Task: Create in the project TourPlan and in the Backlog issue 'Implement a feature for users to customize the appâ€™s appearance' a child issue 'Email campaign deliverability remediation and testing', and assign it to team member softage.3@softage.net.
Action: Mouse moved to (90, 212)
Screenshot: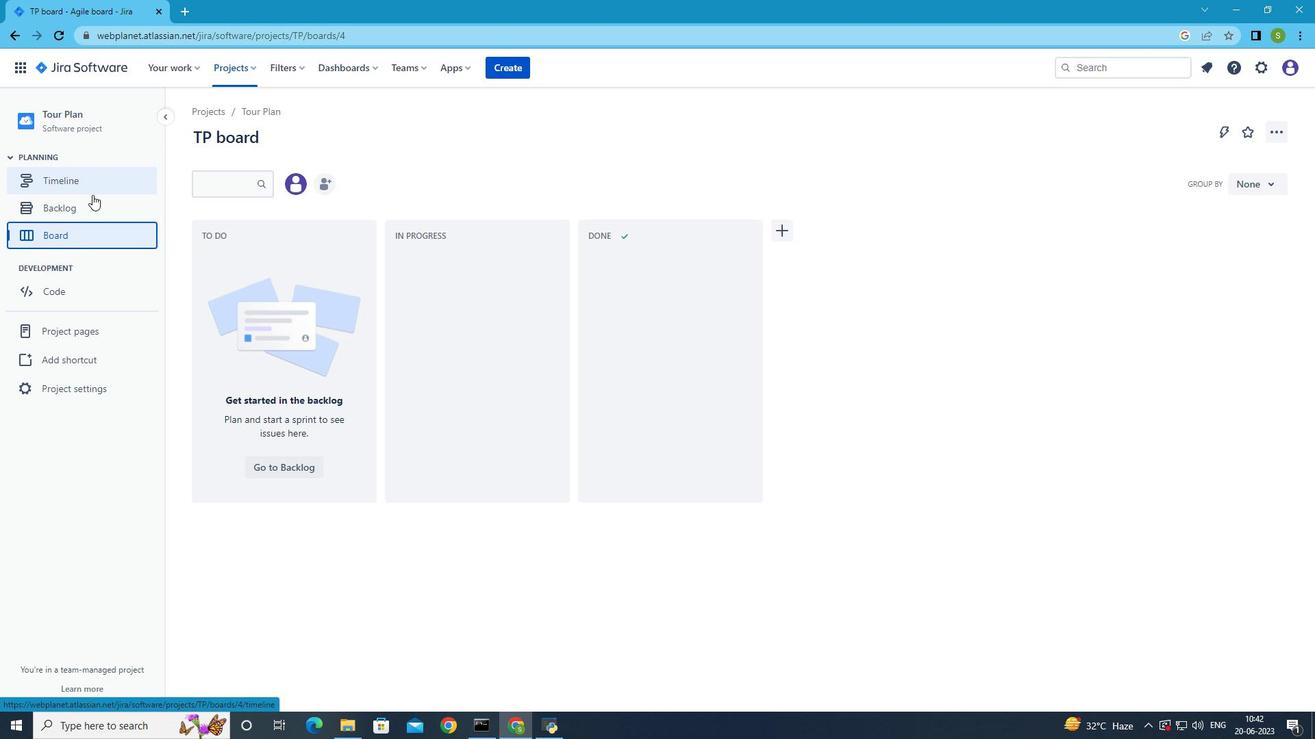 
Action: Mouse pressed left at (90, 212)
Screenshot: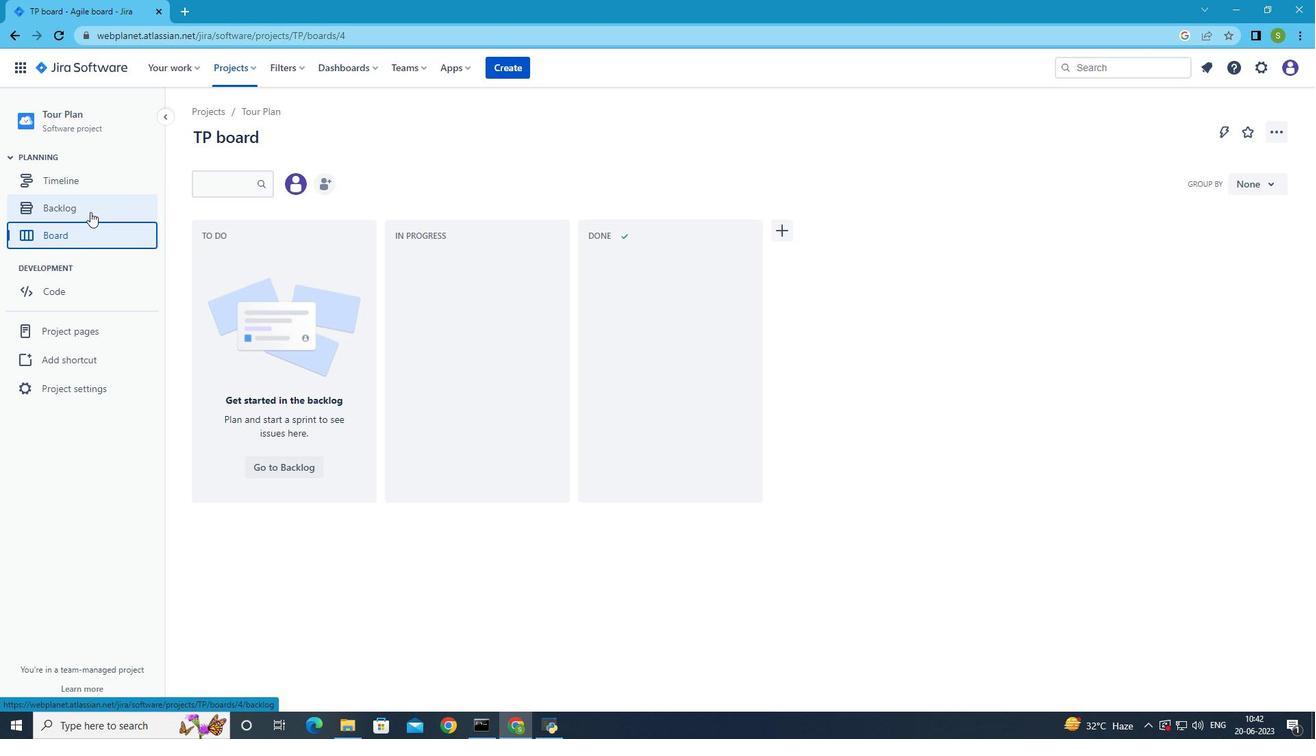 
Action: Mouse moved to (243, 331)
Screenshot: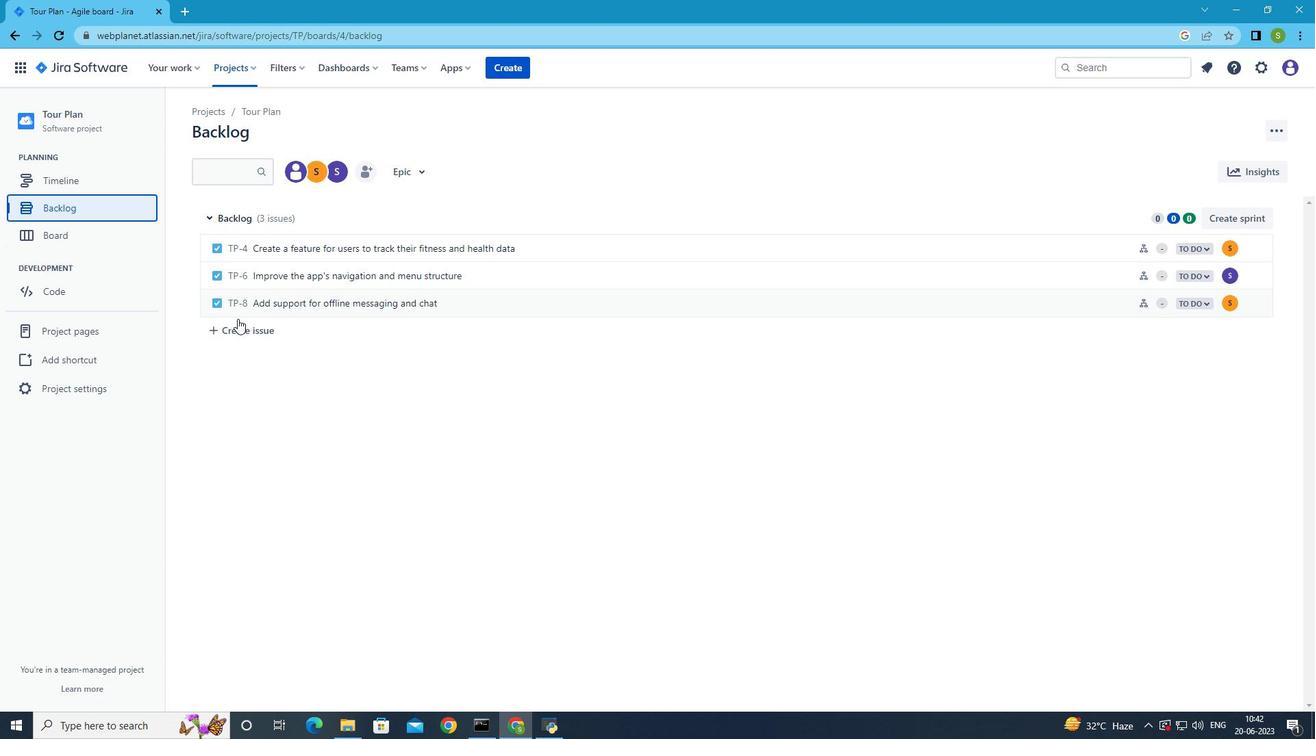 
Action: Mouse pressed left at (243, 331)
Screenshot: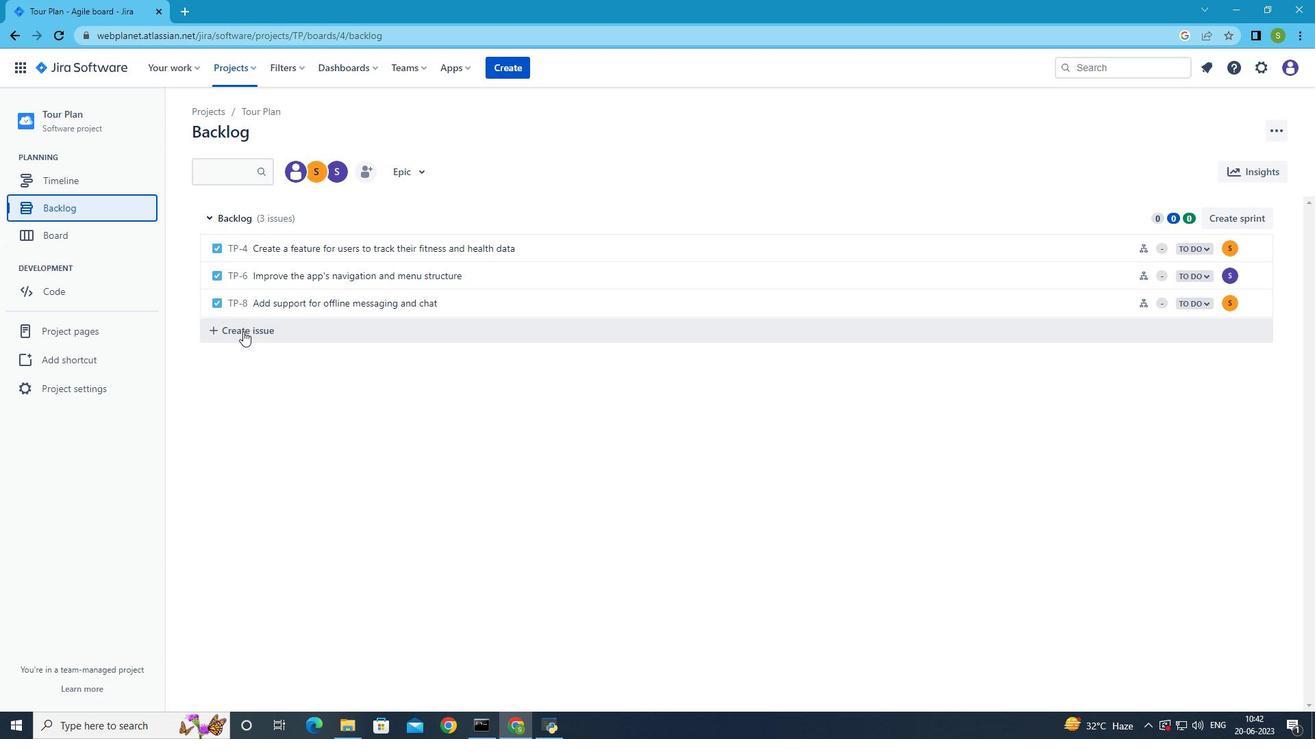 
Action: Mouse moved to (269, 327)
Screenshot: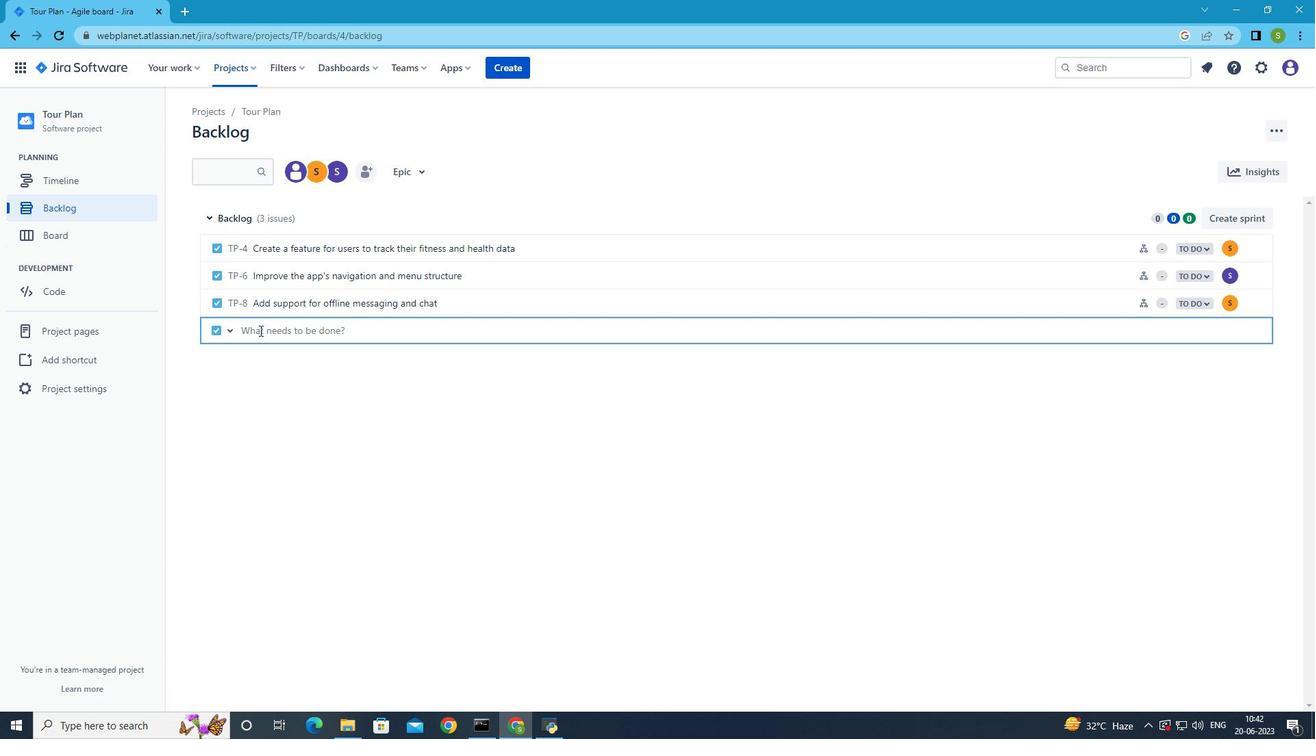 
Action: Key pressed <Key.shift>Implement<Key.space>a<Key.space>feature<Key.space><Key.space><Key.backspace>for<Key.space>users<Key.space>to<Key.space>customix<Key.backspace>ze<Key.space>the<Key.space>app's<Key.space>appera<Key.backspace><Key.backspace>arance<Key.enter>
Screenshot: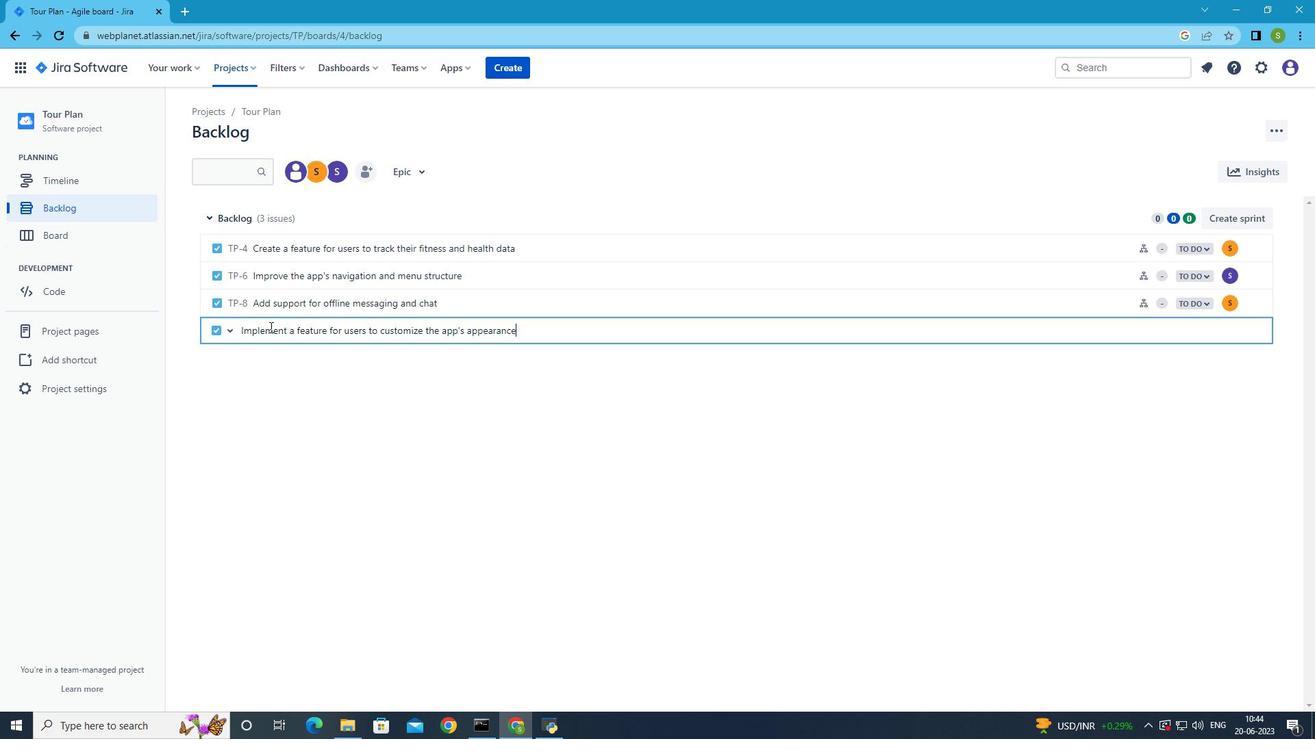 
Action: Mouse pressed left at (269, 327)
Screenshot: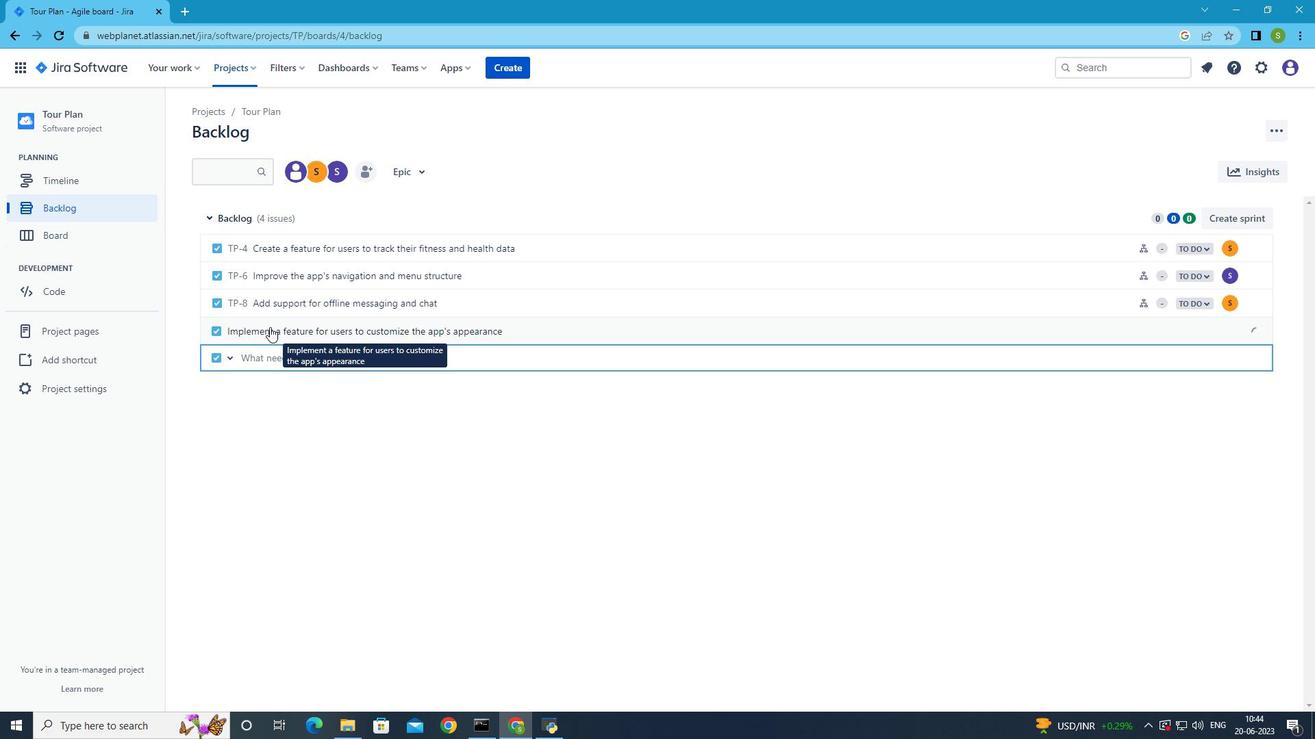 
Action: Mouse pressed left at (269, 327)
Screenshot: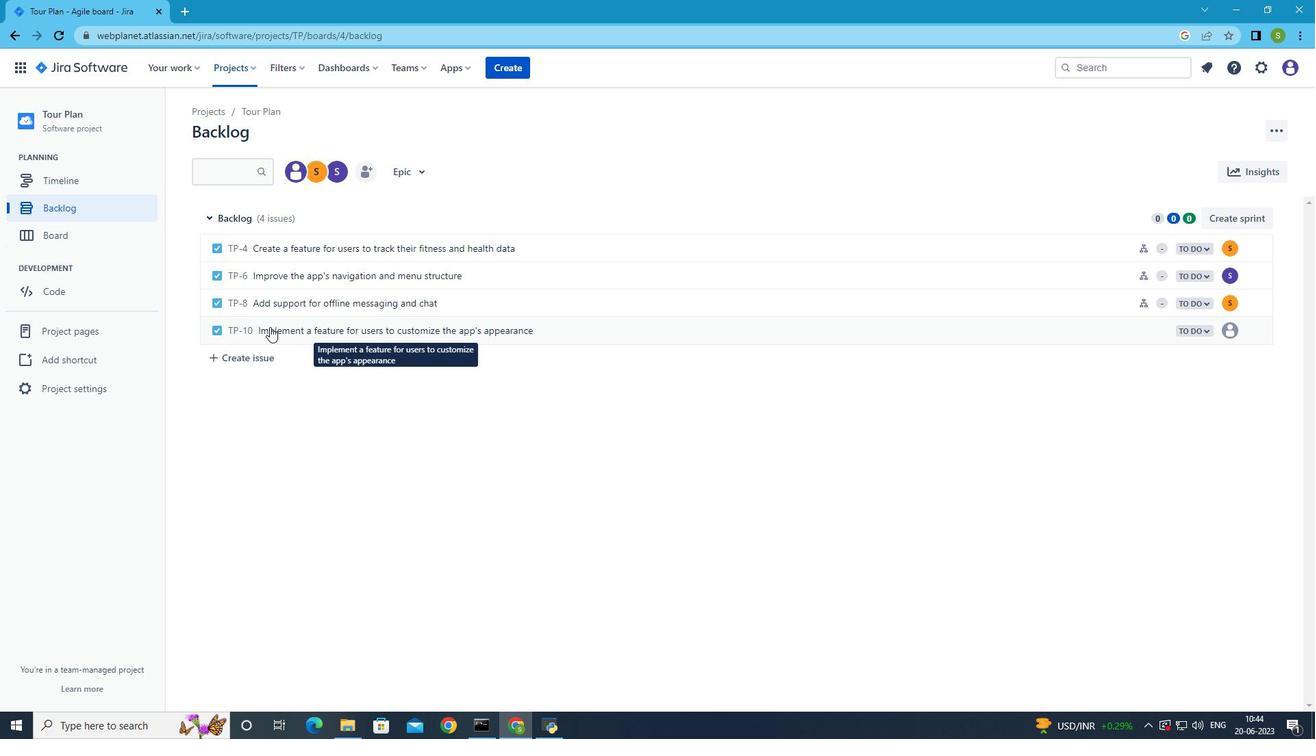 
Action: Mouse moved to (1137, 485)
Screenshot: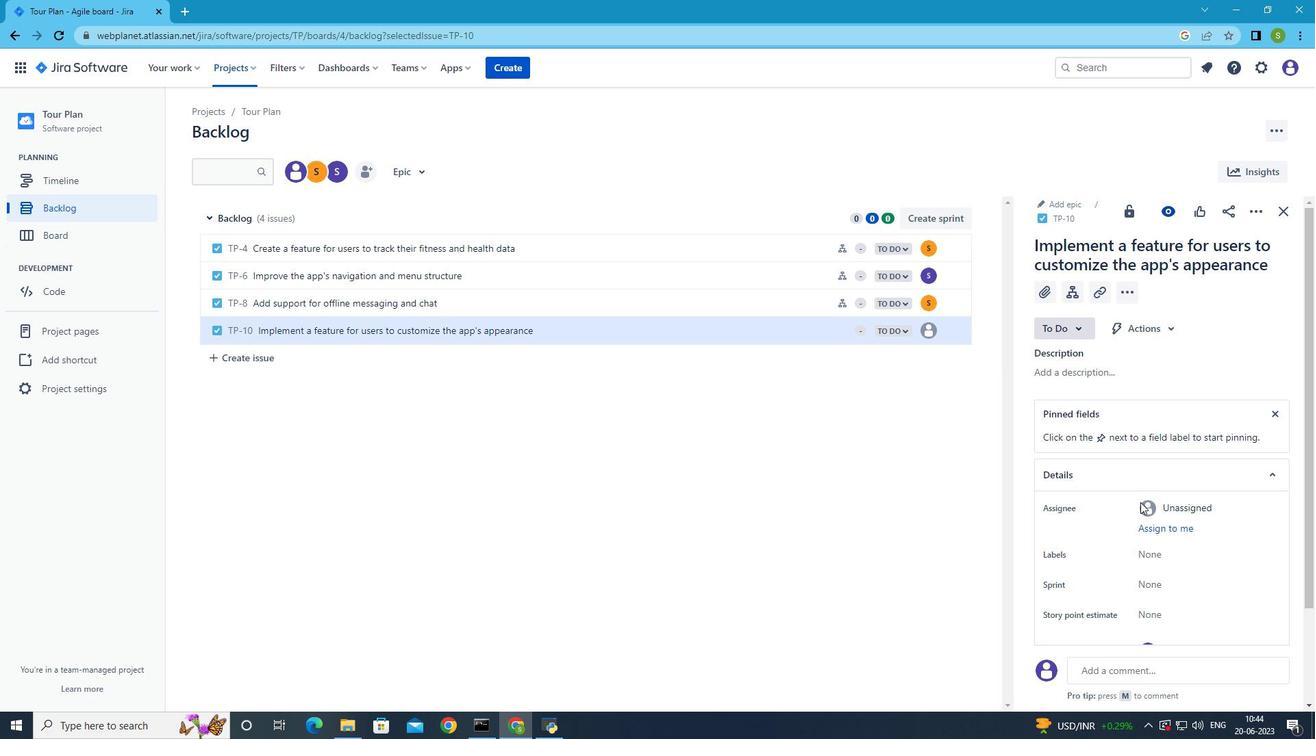 
Action: Mouse scrolled (1137, 485) with delta (0, 0)
Screenshot: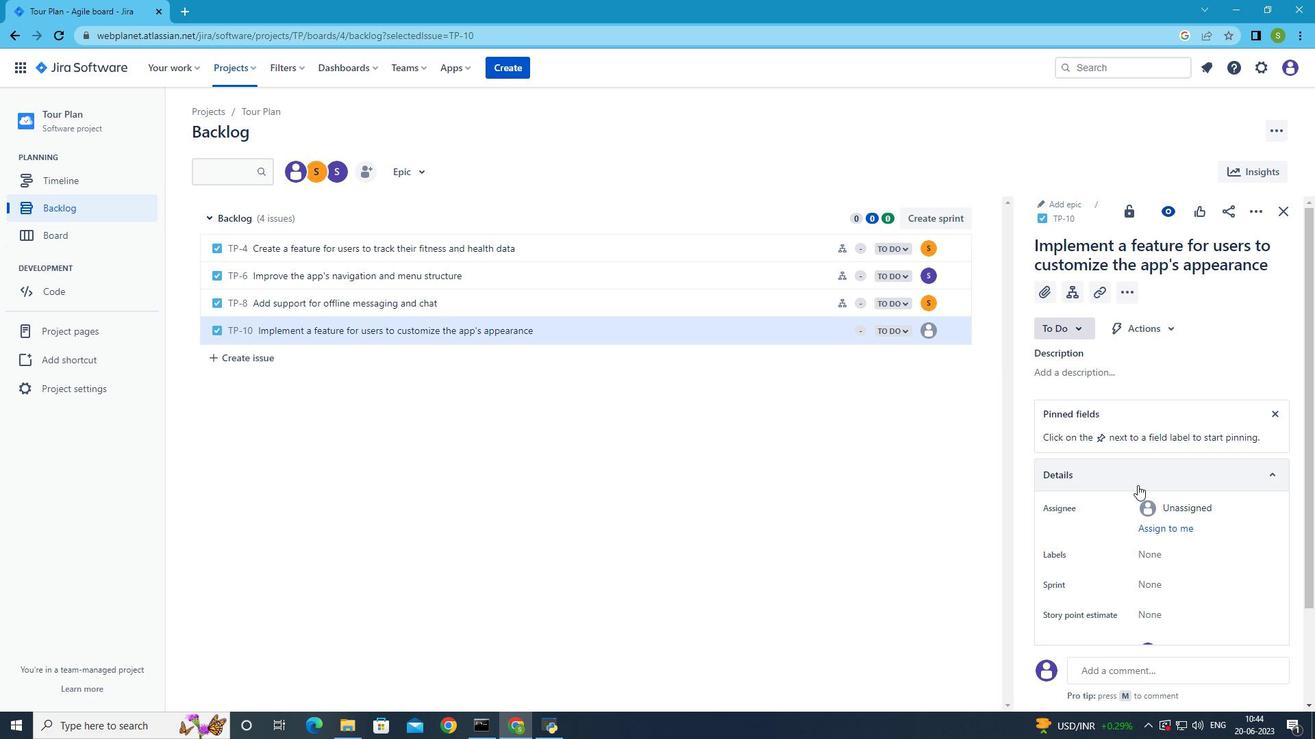 
Action: Mouse scrolled (1137, 485) with delta (0, 0)
Screenshot: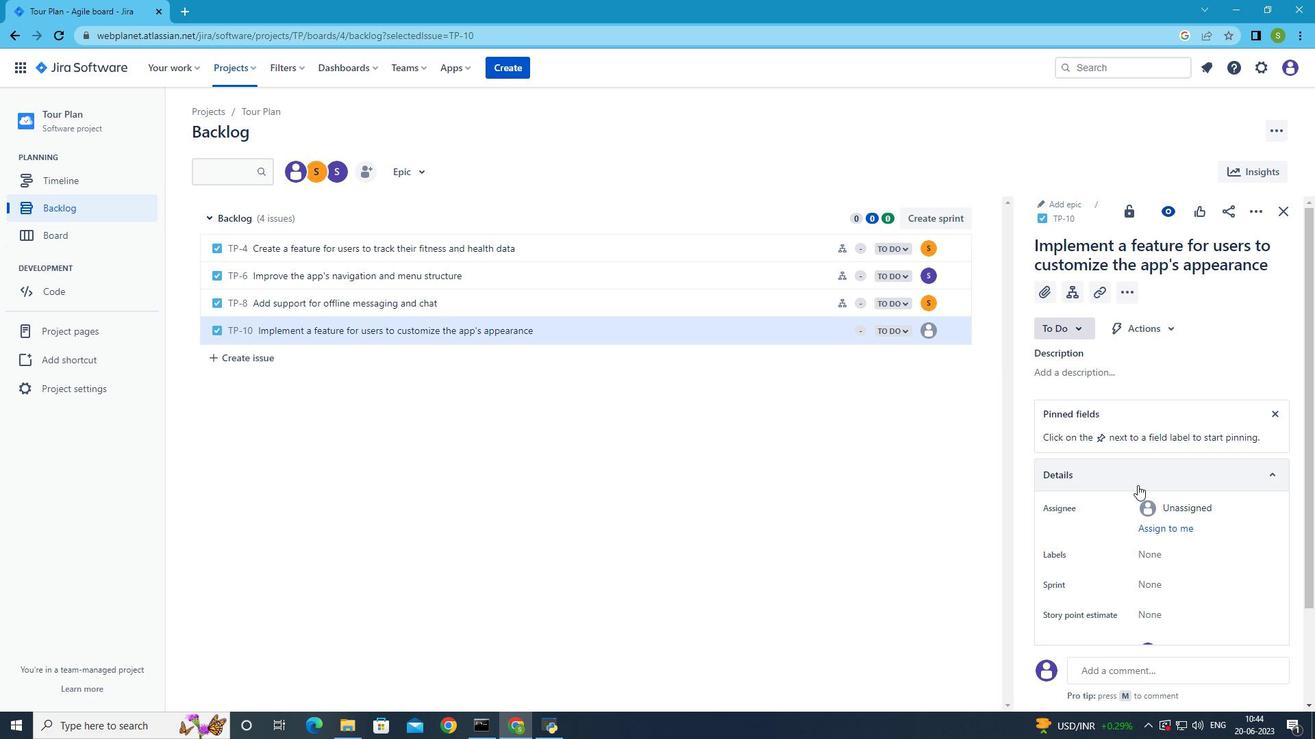 
Action: Mouse scrolled (1137, 485) with delta (0, 0)
Screenshot: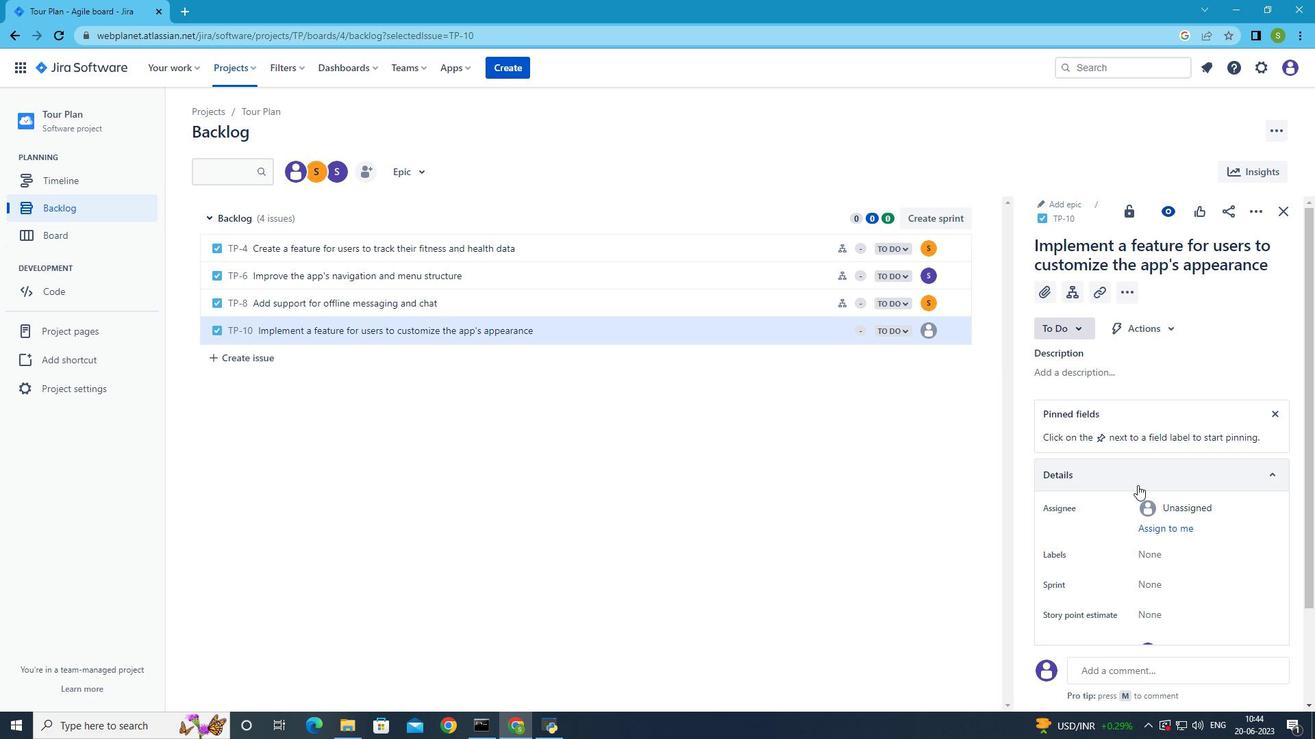 
Action: Mouse scrolled (1137, 485) with delta (0, 0)
Screenshot: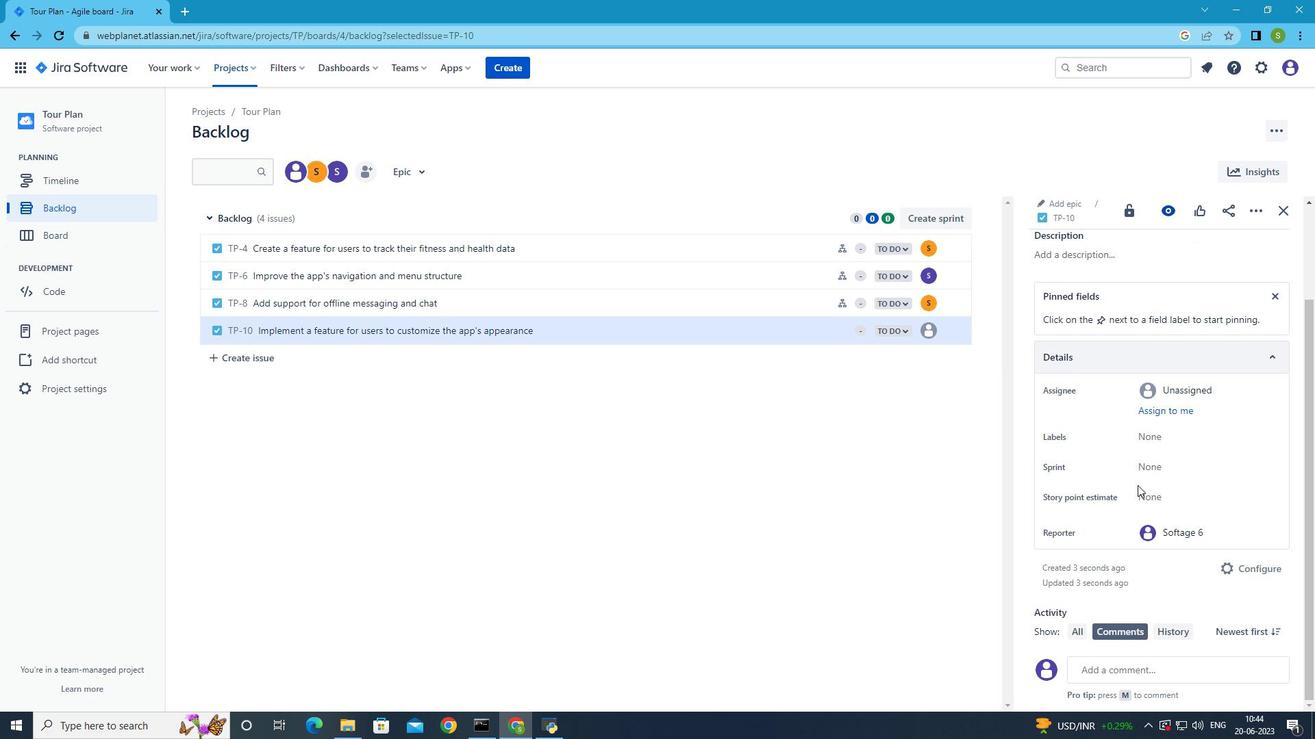 
Action: Mouse scrolled (1137, 485) with delta (0, 0)
Screenshot: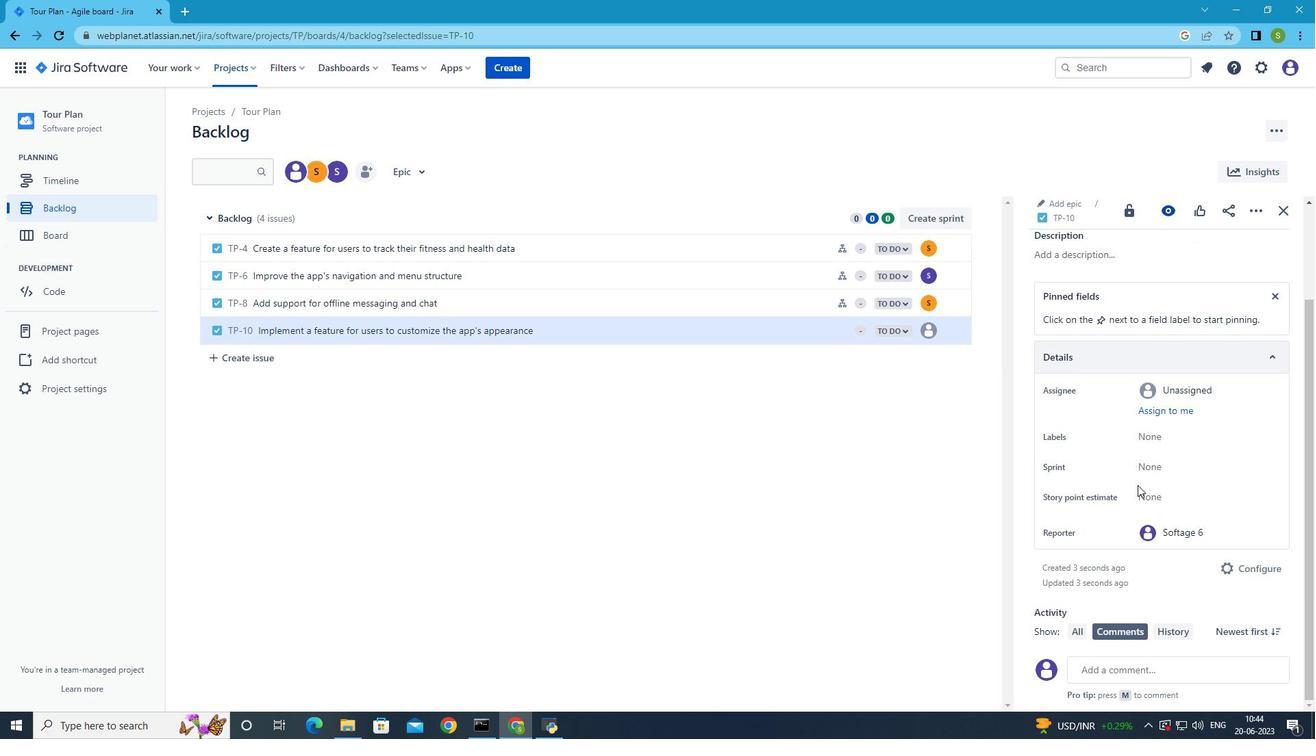 
Action: Mouse scrolled (1137, 485) with delta (0, 0)
Screenshot: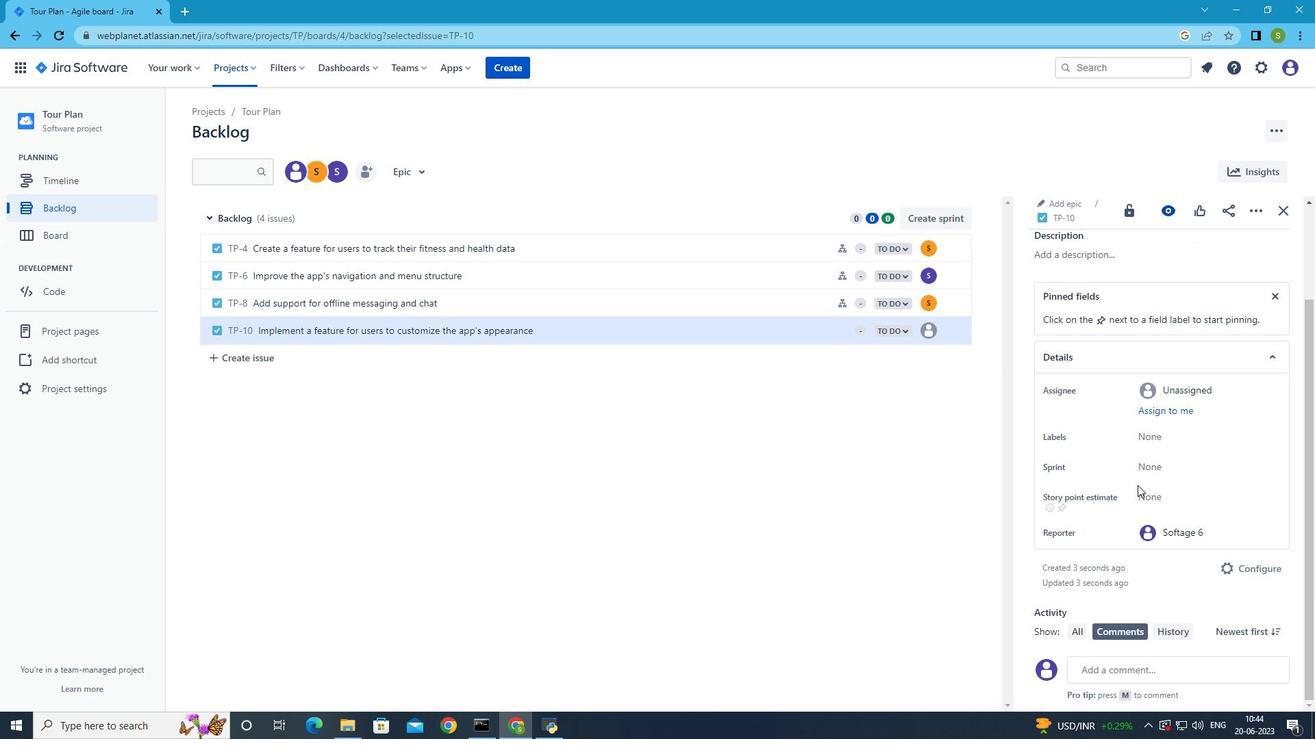 
Action: Mouse moved to (1147, 352)
Screenshot: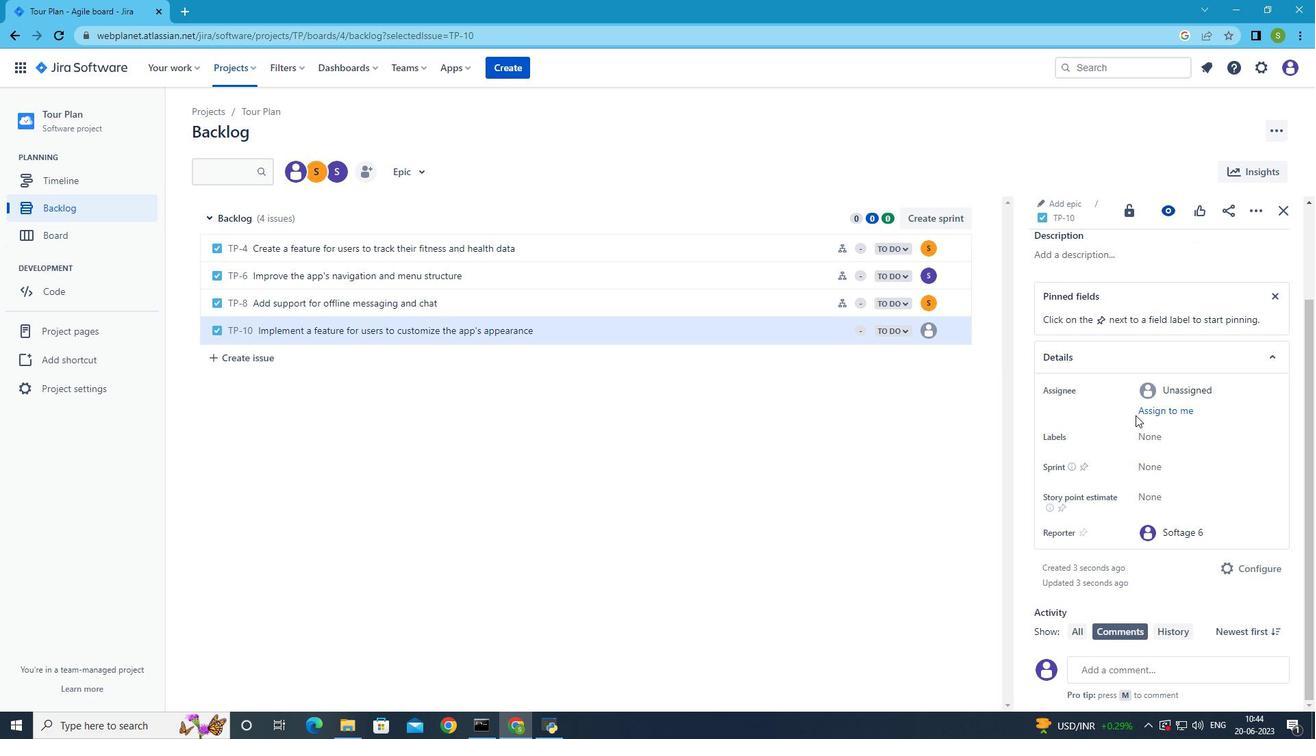 
Action: Mouse scrolled (1147, 352) with delta (0, 0)
Screenshot: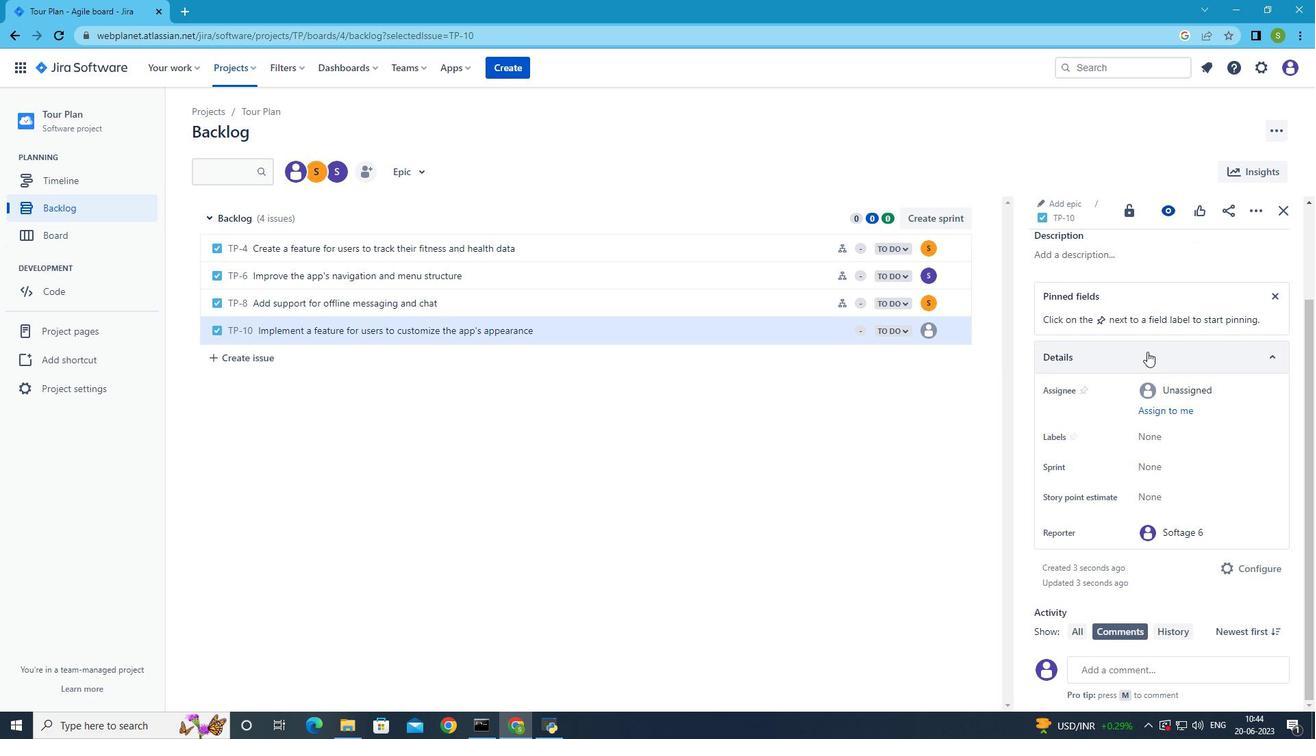 
Action: Mouse scrolled (1147, 352) with delta (0, 0)
Screenshot: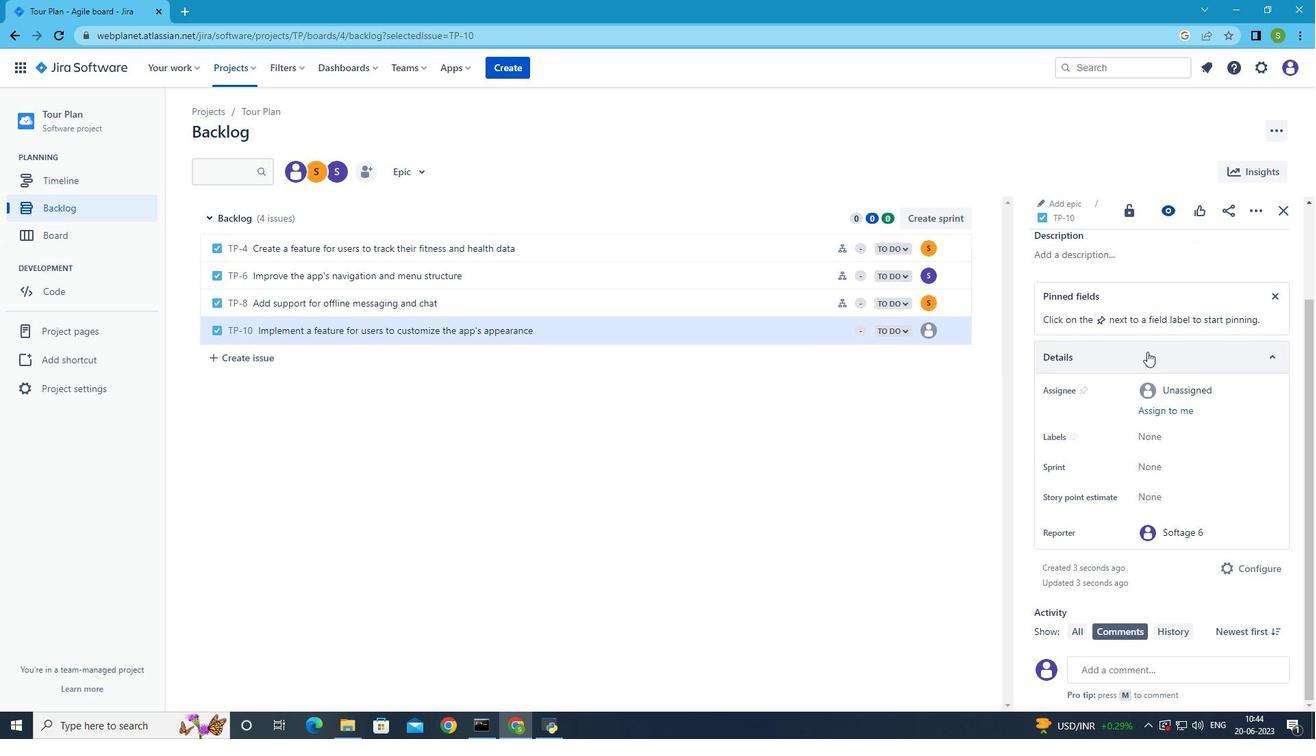 
Action: Mouse scrolled (1147, 352) with delta (0, 0)
Screenshot: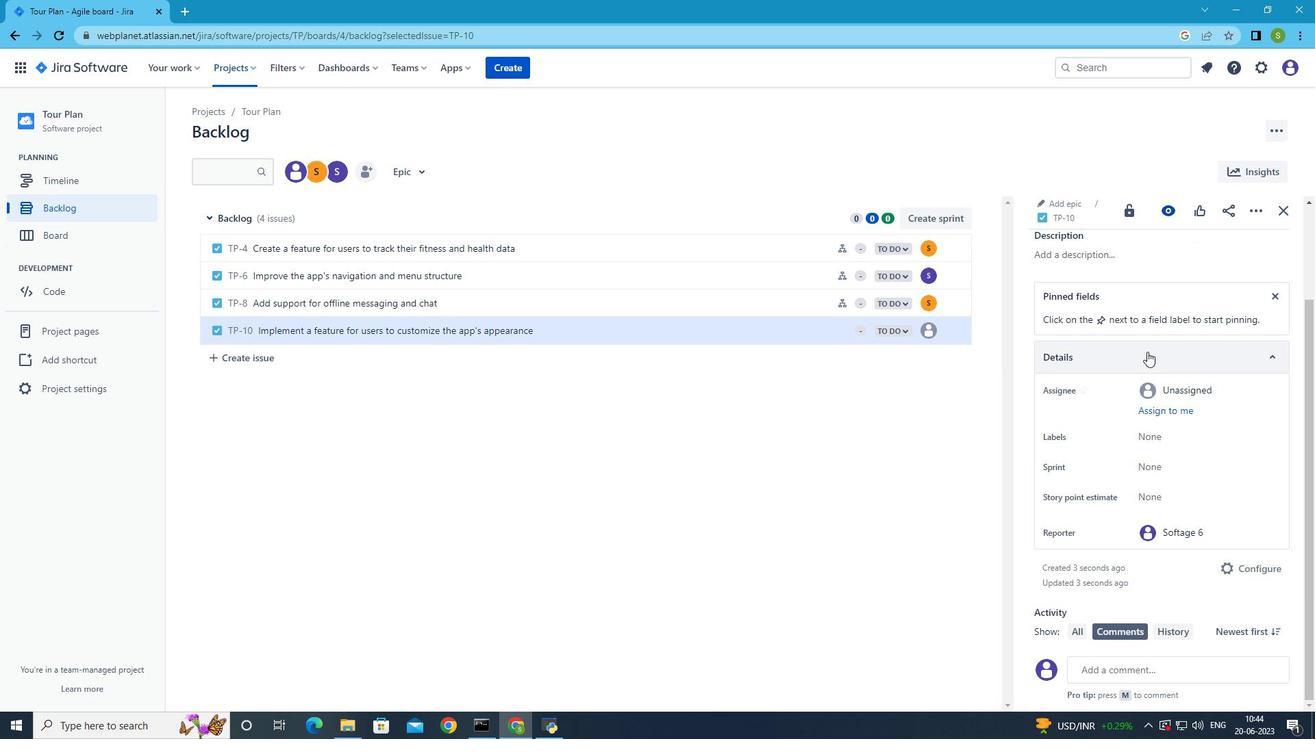 
Action: Mouse scrolled (1147, 352) with delta (0, 0)
Screenshot: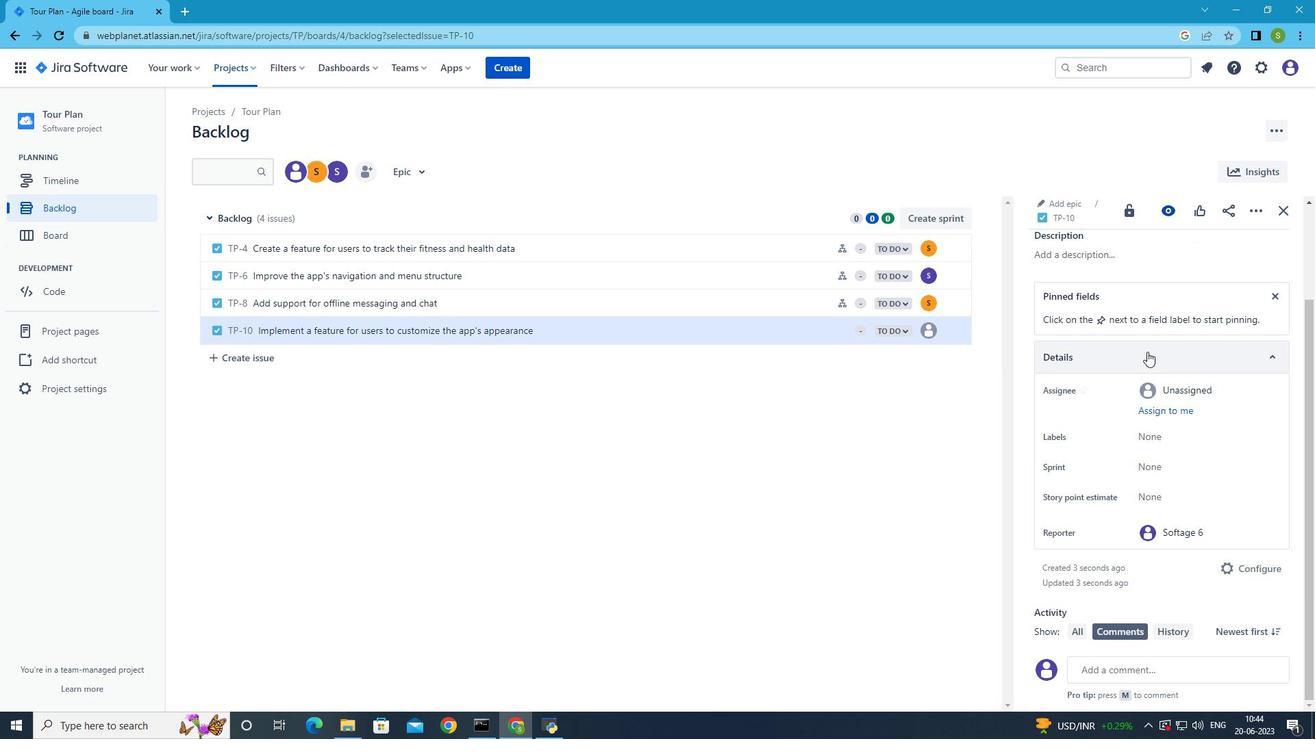 
Action: Mouse moved to (1137, 306)
Screenshot: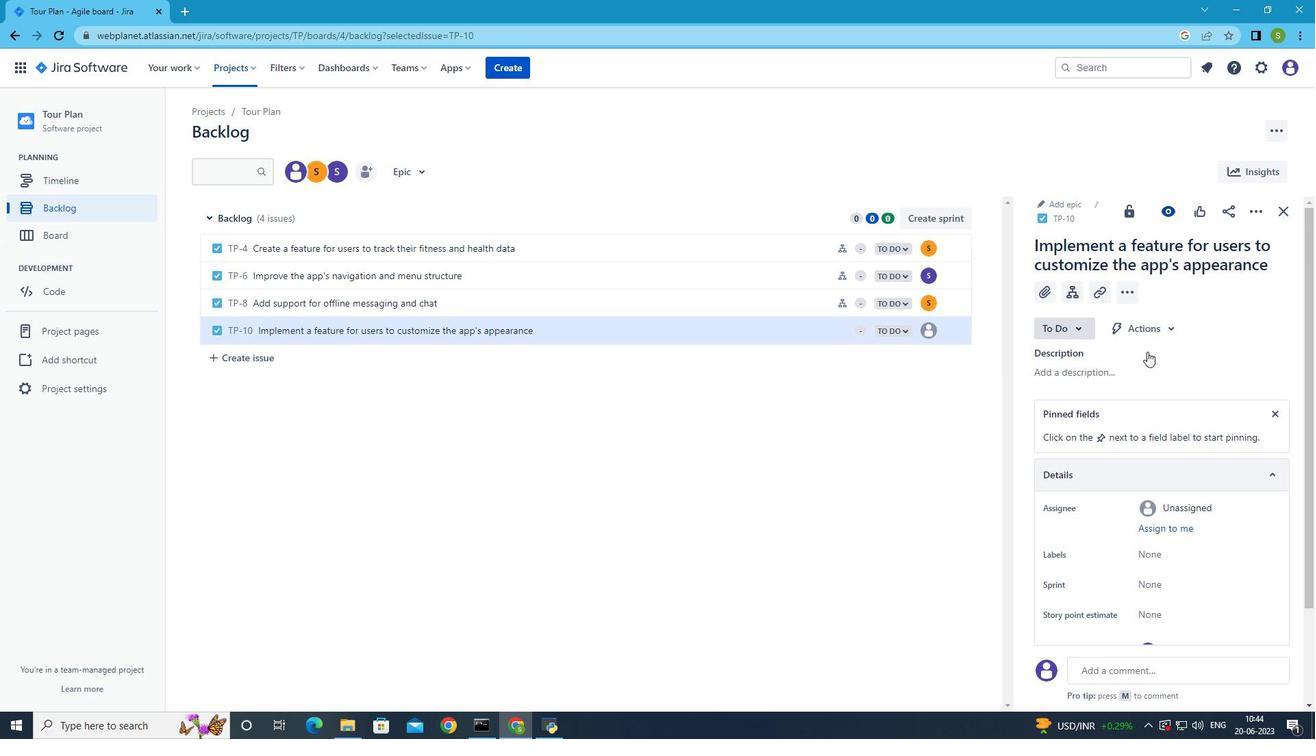 
Action: Mouse scrolled (1137, 306) with delta (0, 0)
Screenshot: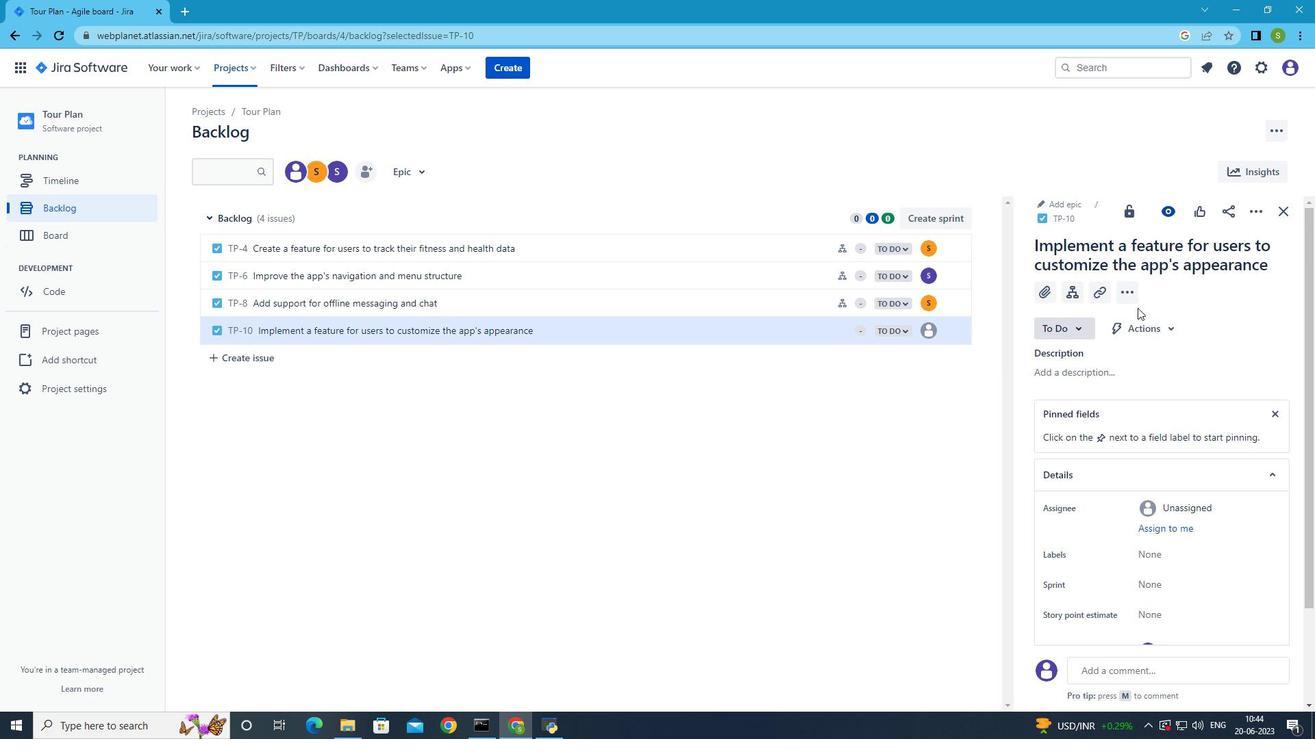 
Action: Mouse scrolled (1137, 306) with delta (0, 0)
Screenshot: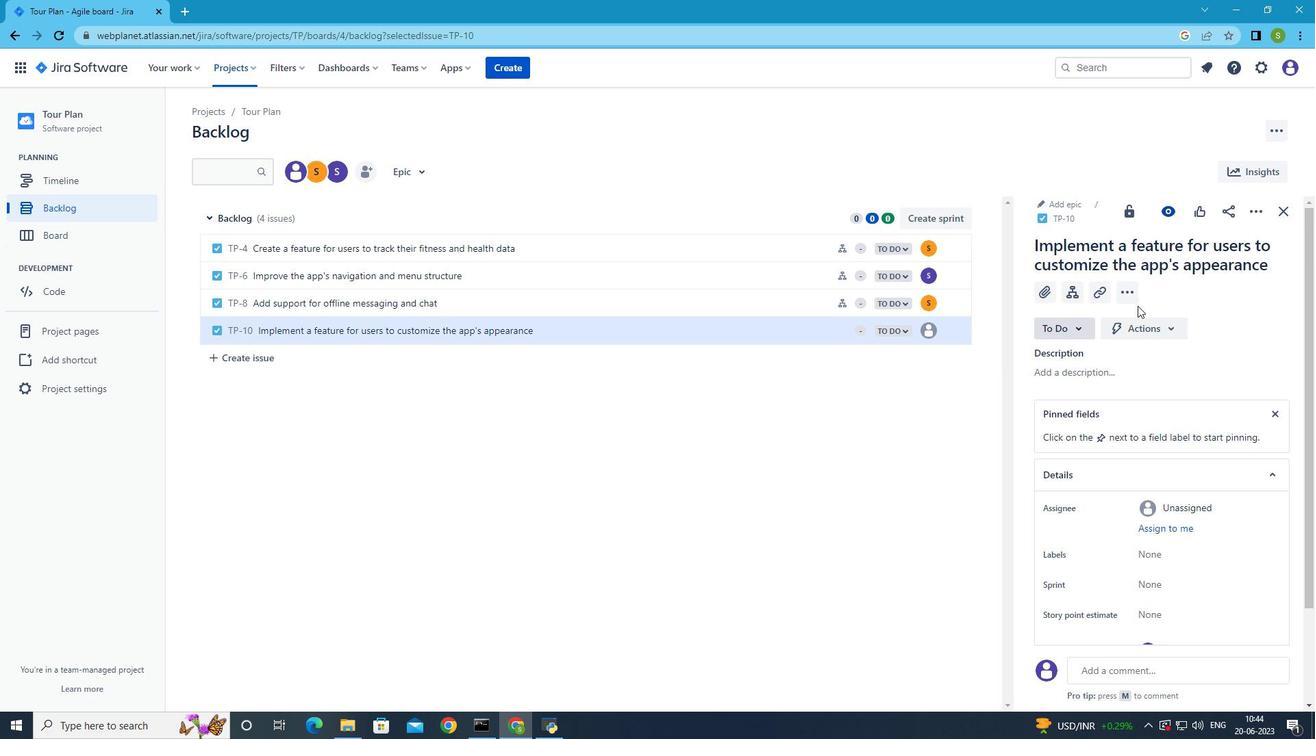 
Action: Mouse moved to (1074, 297)
Screenshot: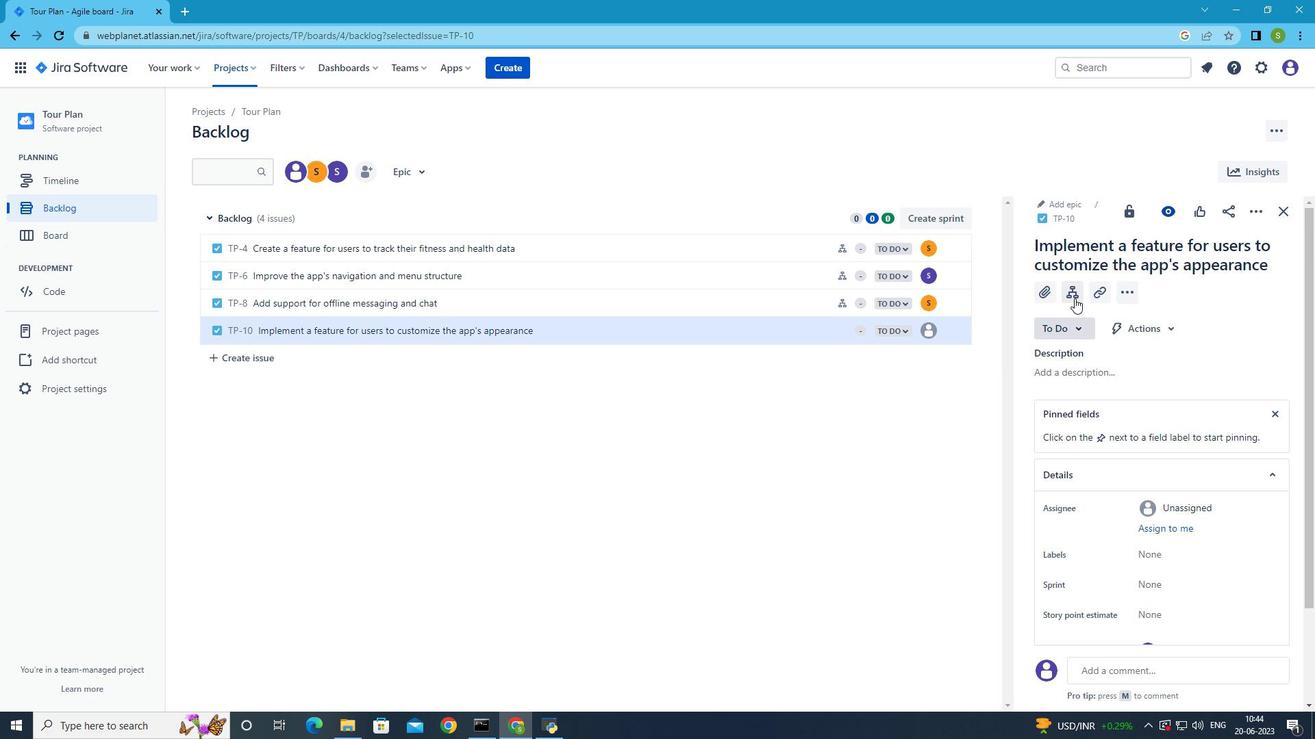 
Action: Mouse pressed left at (1074, 297)
Screenshot: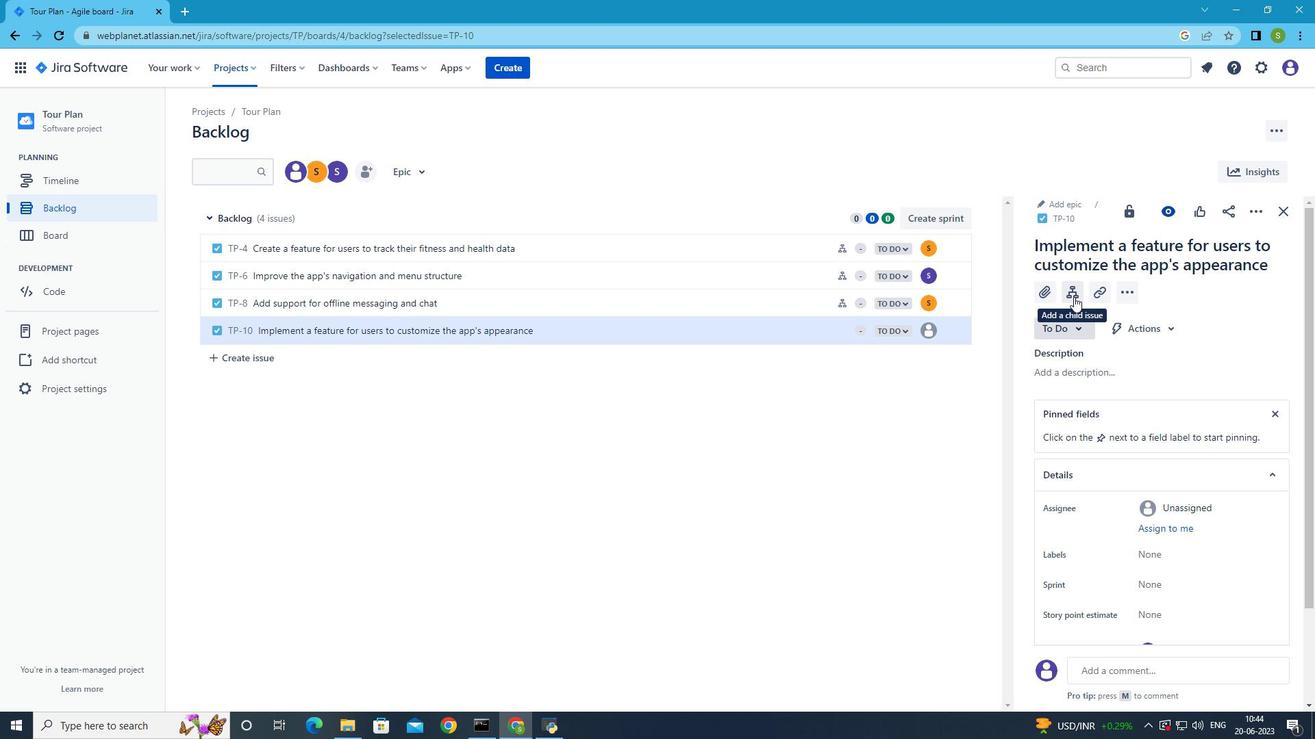
Action: Mouse moved to (1070, 431)
Screenshot: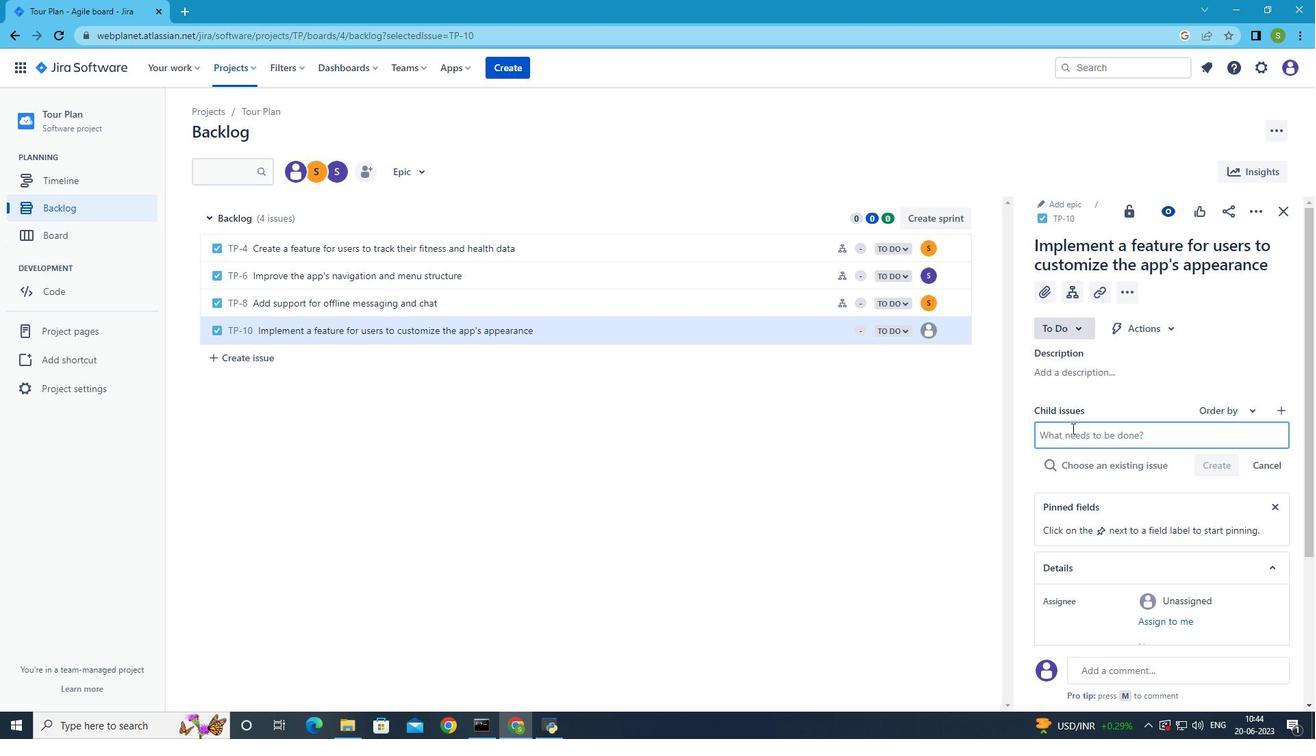 
Action: Mouse pressed left at (1070, 431)
Screenshot: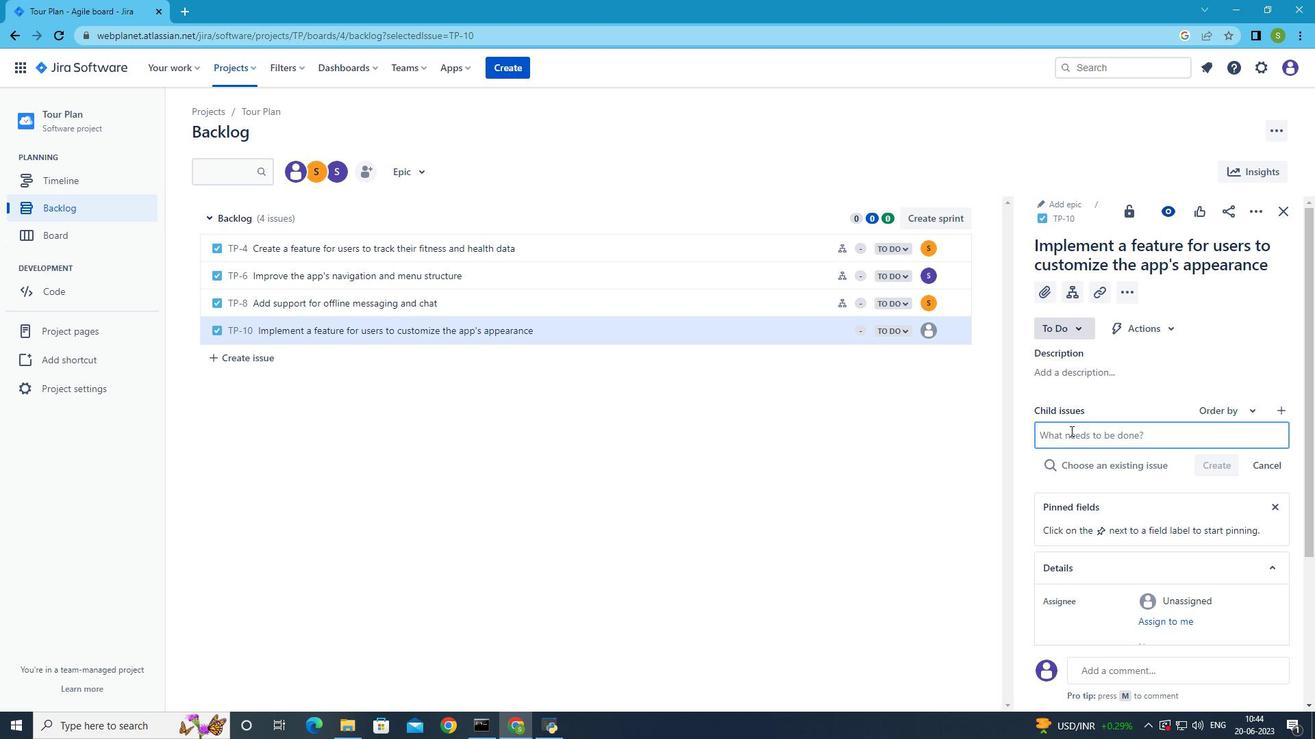 
Action: Mouse moved to (1070, 431)
Screenshot: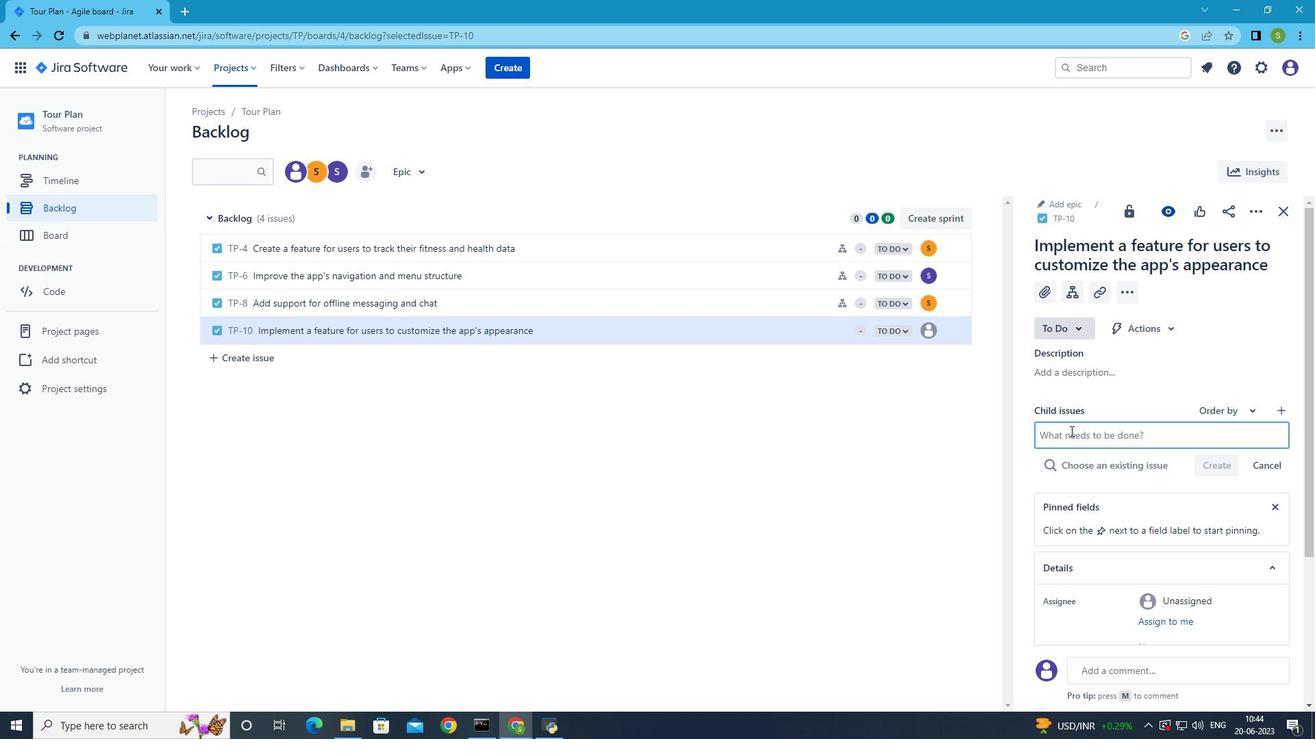 
Action: Key pressed h<Key.backspace><Key.shift><Key.shift><Key.shift><Key.shift><Key.shift><Key.shift><Key.shift><Key.shift><Key.shift><Key.shift><Key.shift><Key.shift><Key.shift><Key.shift><Key.shift><Key.shift><Key.shift><Key.shift><Key.shift><Key.shift><Key.shift><Key.shift><Key.shift><Key.shift><Key.shift><Key.shift><Key.shift><Key.shift><Key.shift><Key.shift><Key.shift><Key.shift><Key.shift><Key.shift><Key.shift><Key.shift><Key.shift><Key.shift><Key.shift><Key.shift><Key.shift><Key.shift><Key.shift><Key.shift><Key.shift><Key.shift>Email<Key.space>campaign<Key.space>deliverability<Key.space>remediation<Key.space>and<Key.space>testing<Key.enter>
Screenshot: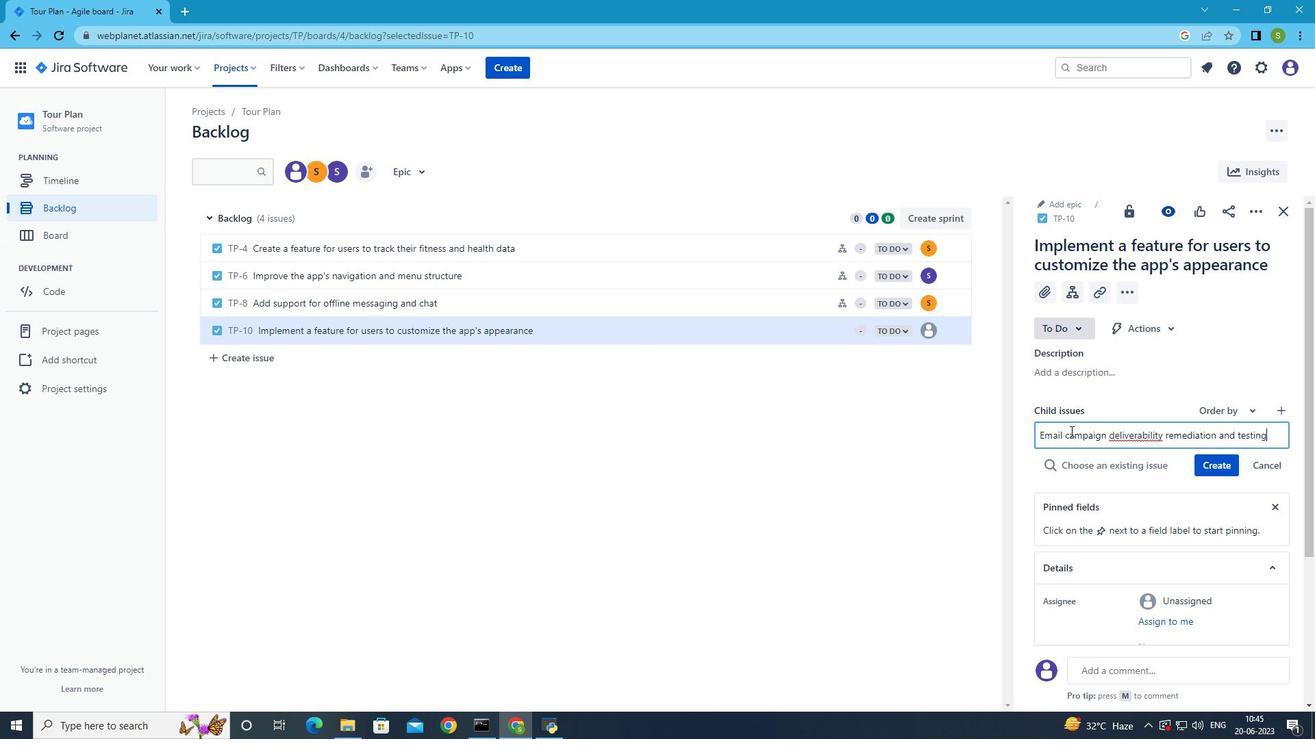 
Action: Mouse moved to (926, 330)
Screenshot: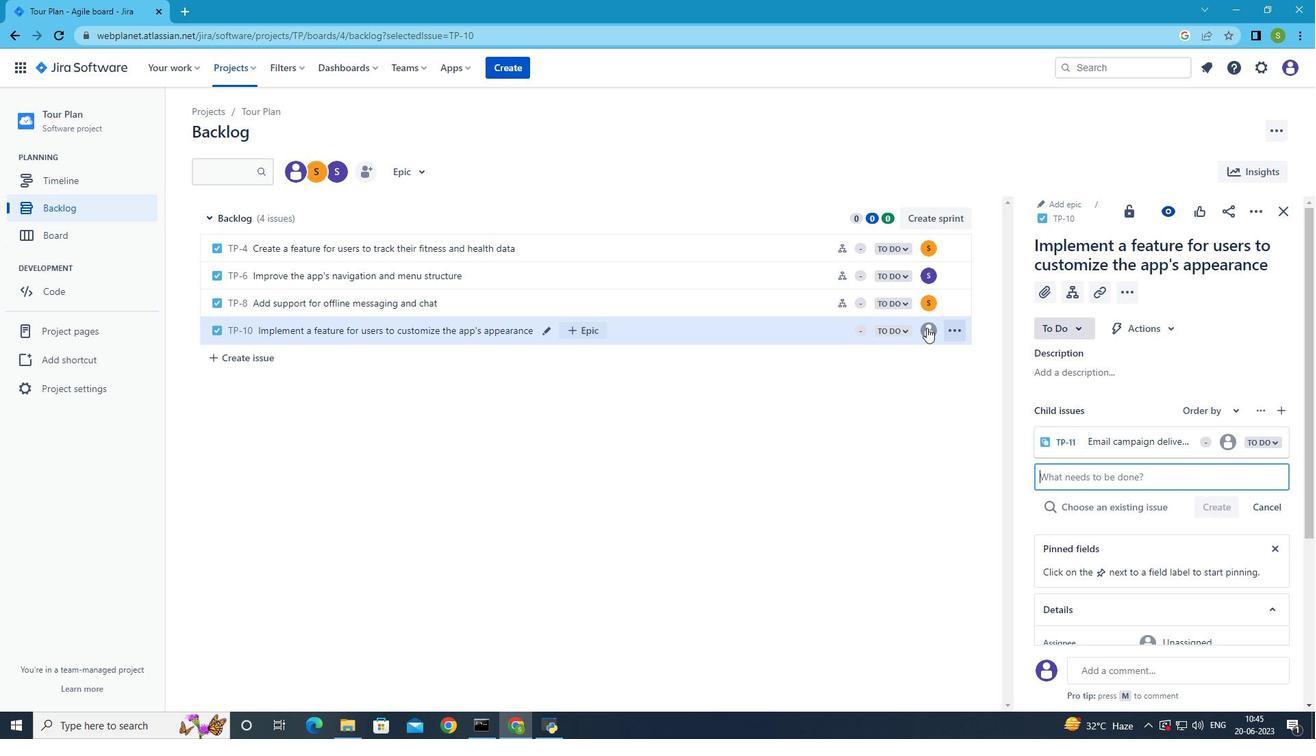
Action: Mouse pressed left at (926, 330)
Screenshot: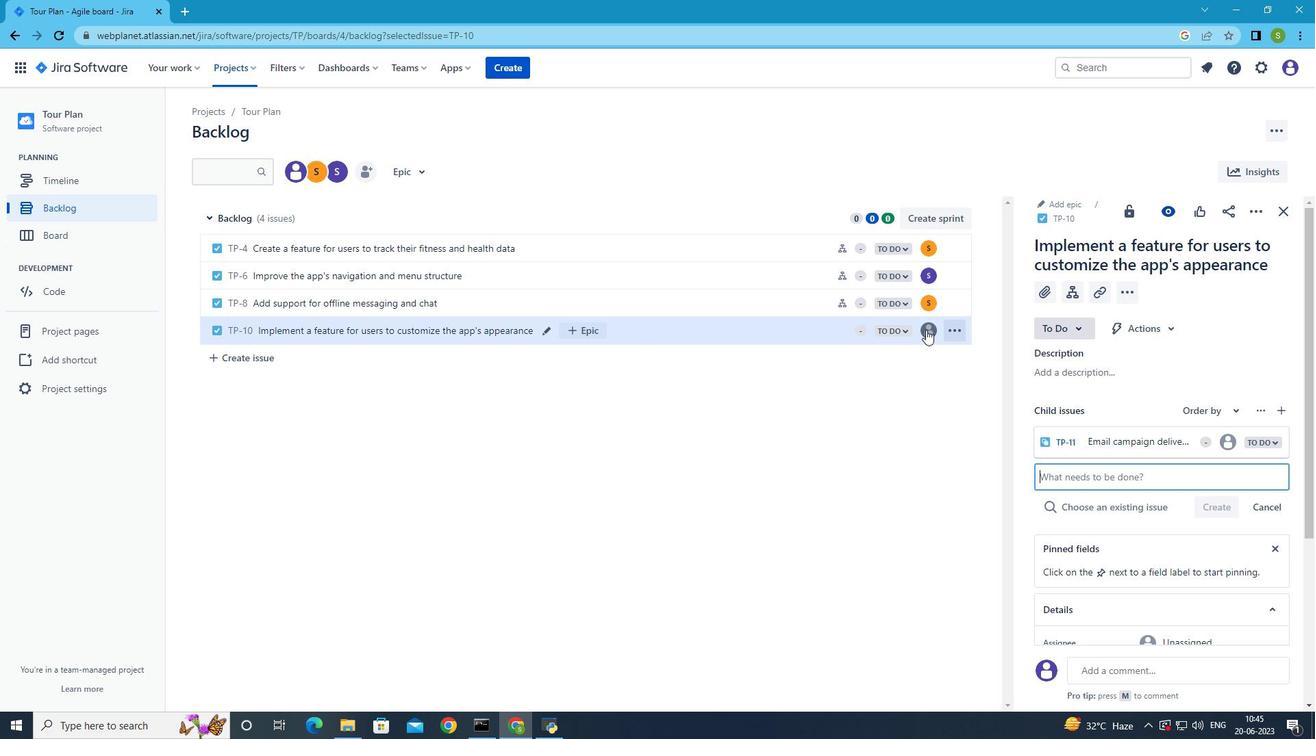 
Action: Mouse moved to (863, 455)
Screenshot: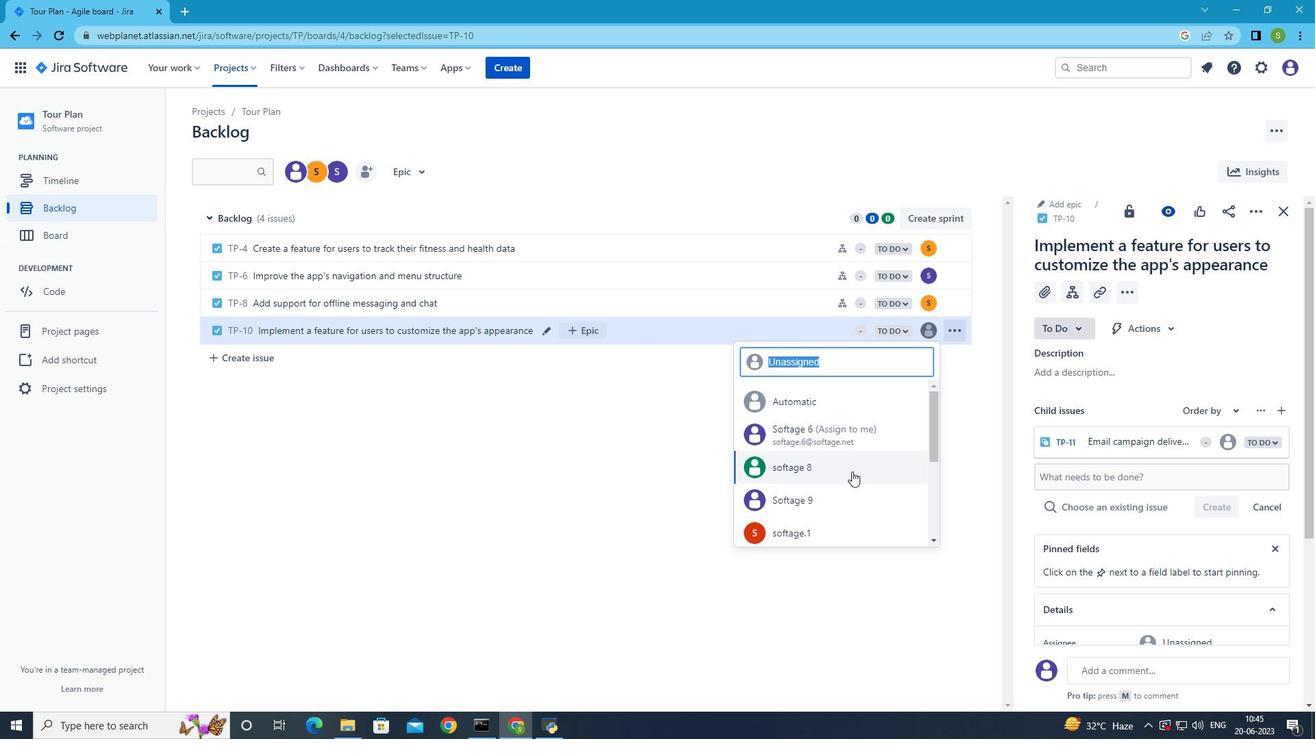 
Action: Mouse scrolled (863, 454) with delta (0, 0)
Screenshot: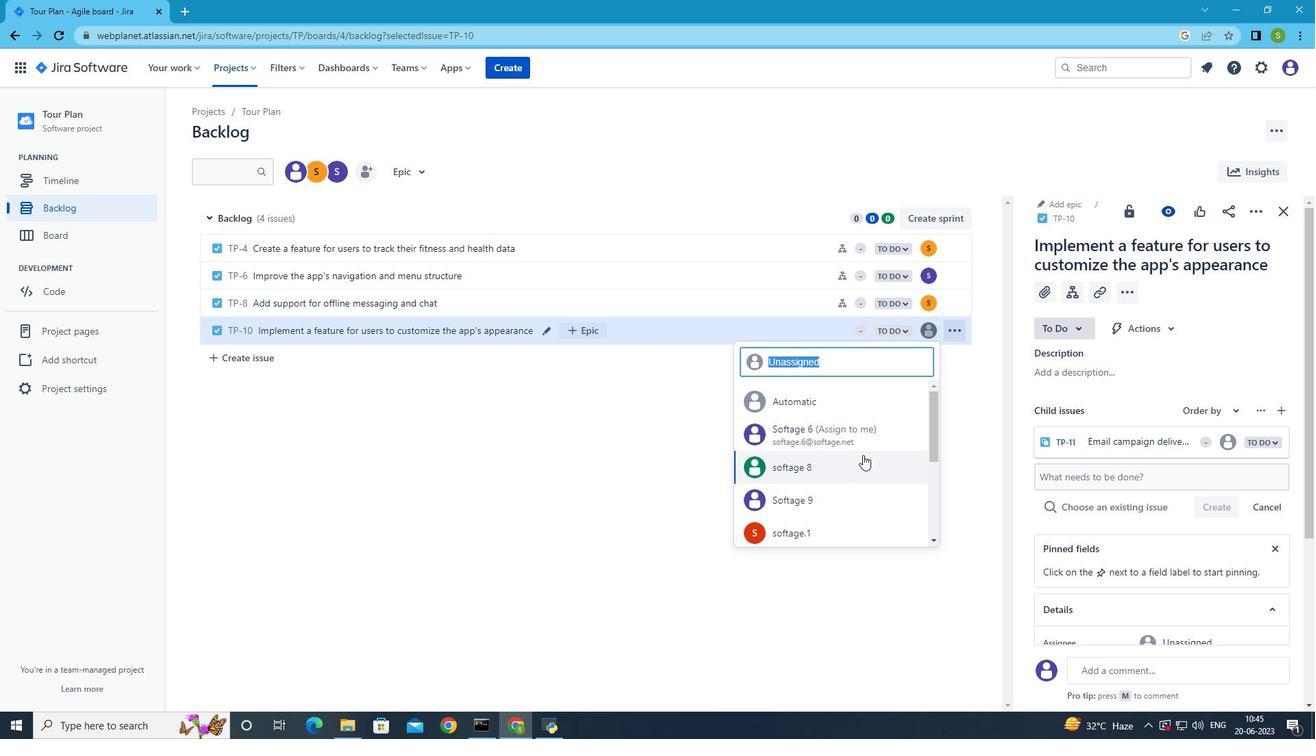 
Action: Mouse scrolled (863, 454) with delta (0, 0)
Screenshot: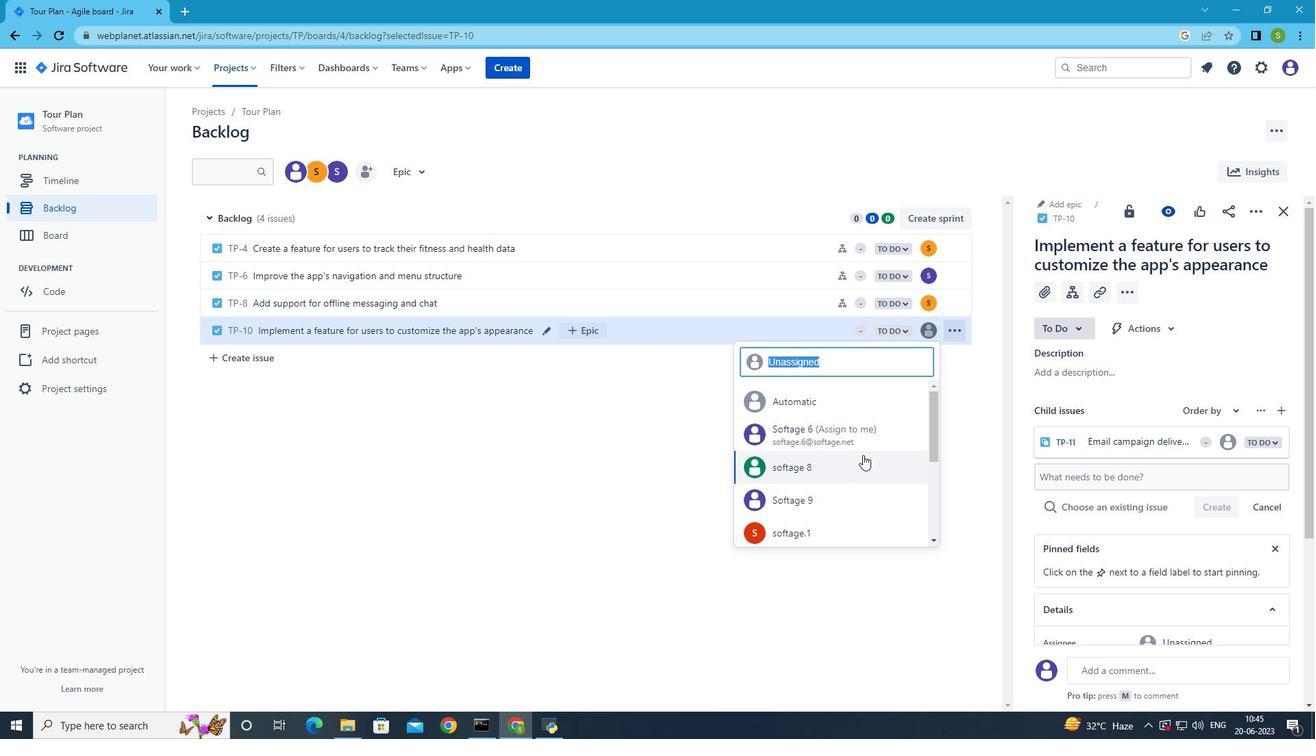 
Action: Mouse moved to (845, 459)
Screenshot: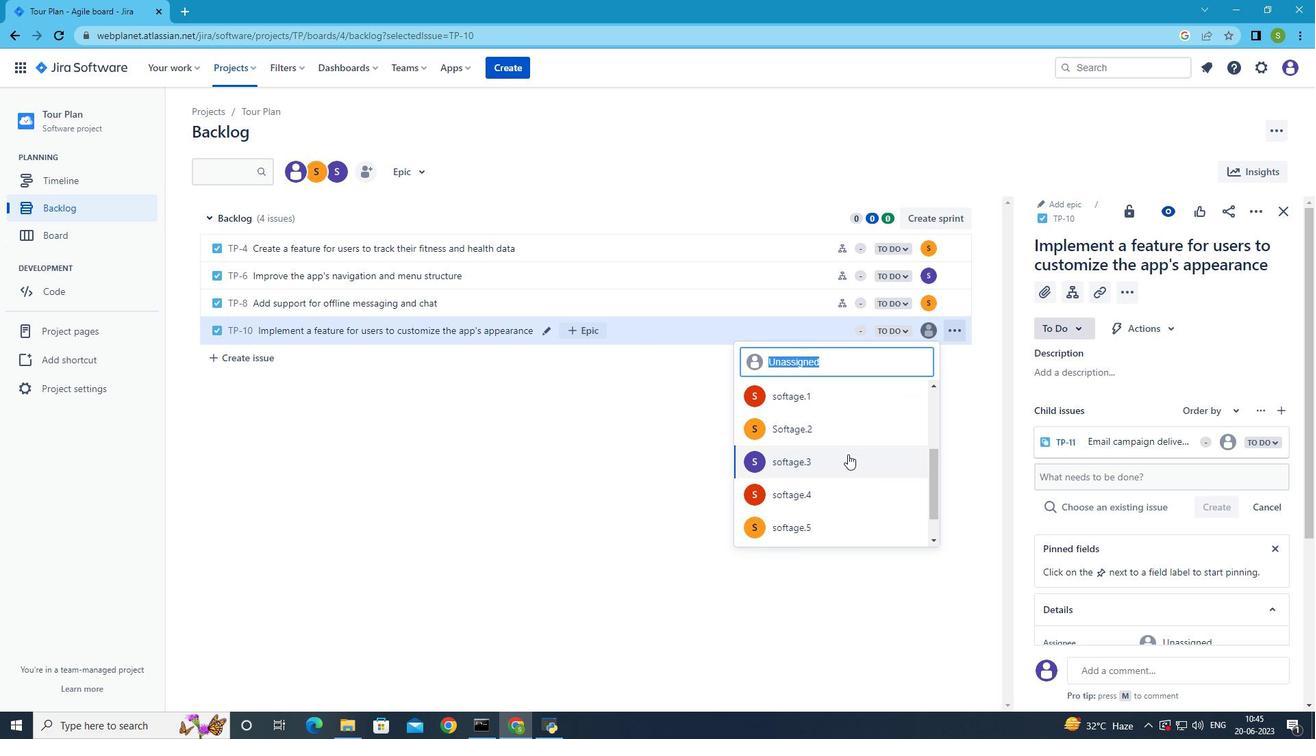 
Action: Mouse pressed left at (845, 459)
Screenshot: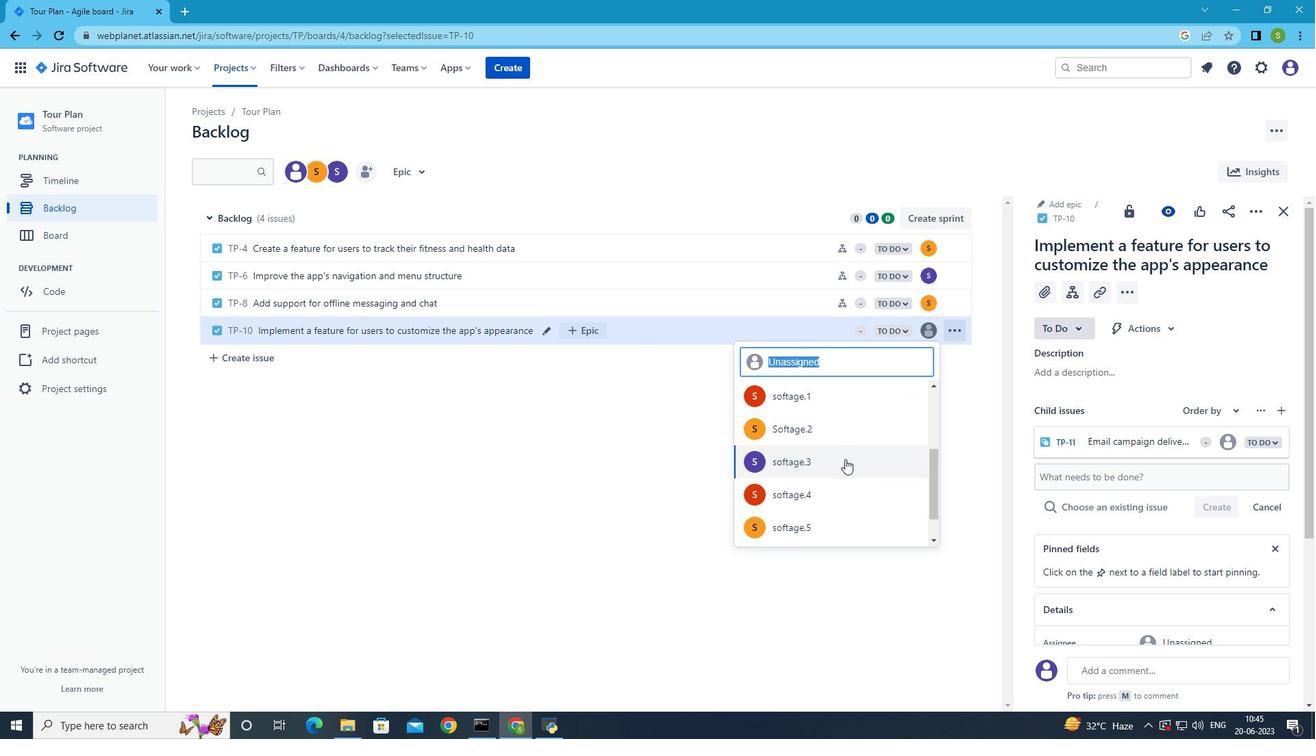 
Action: Mouse moved to (903, 364)
Screenshot: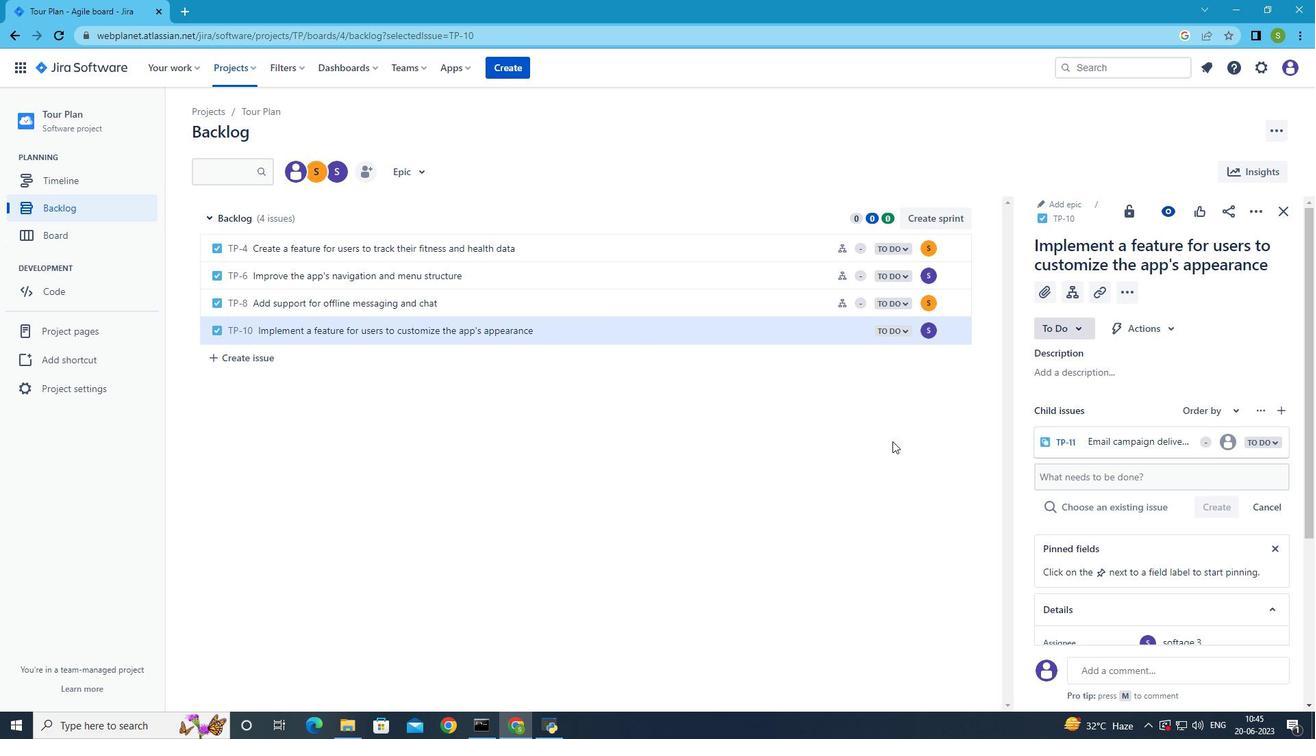 
